 Task: Create a due date automation trigger when advanced on, 2 working days after a card is due add content with a description not containing resume at 11:00 AM.
Action: Mouse moved to (936, 289)
Screenshot: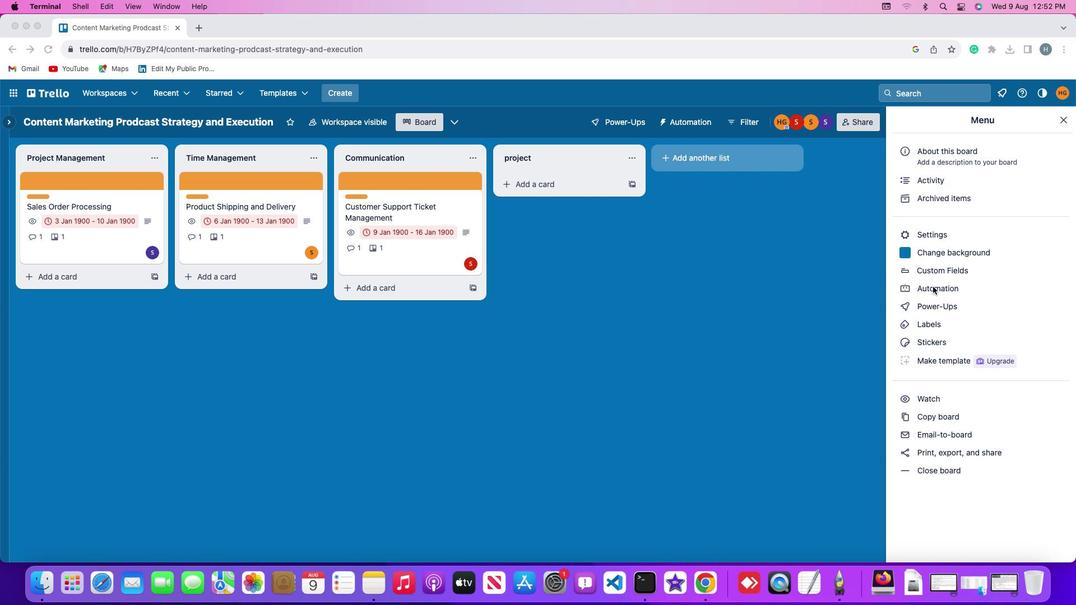 
Action: Mouse pressed left at (936, 289)
Screenshot: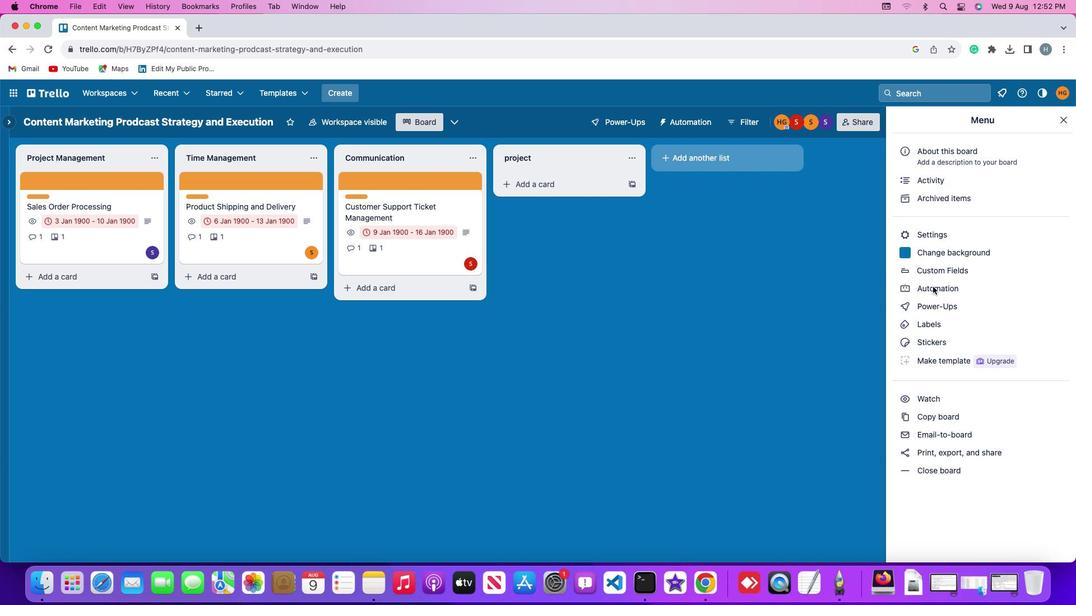
Action: Mouse pressed left at (936, 289)
Screenshot: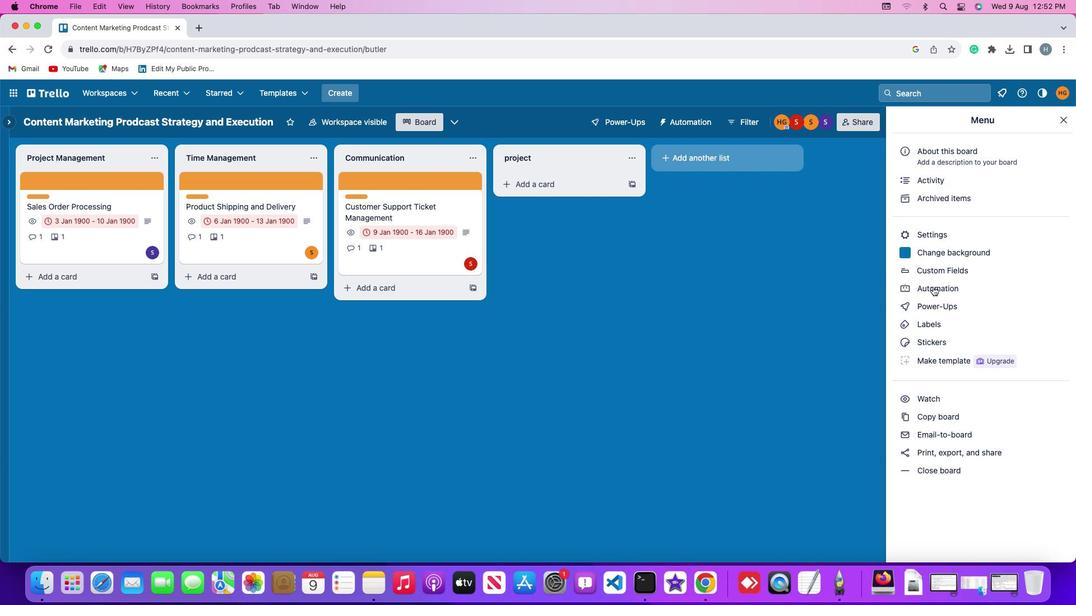 
Action: Mouse moved to (72, 269)
Screenshot: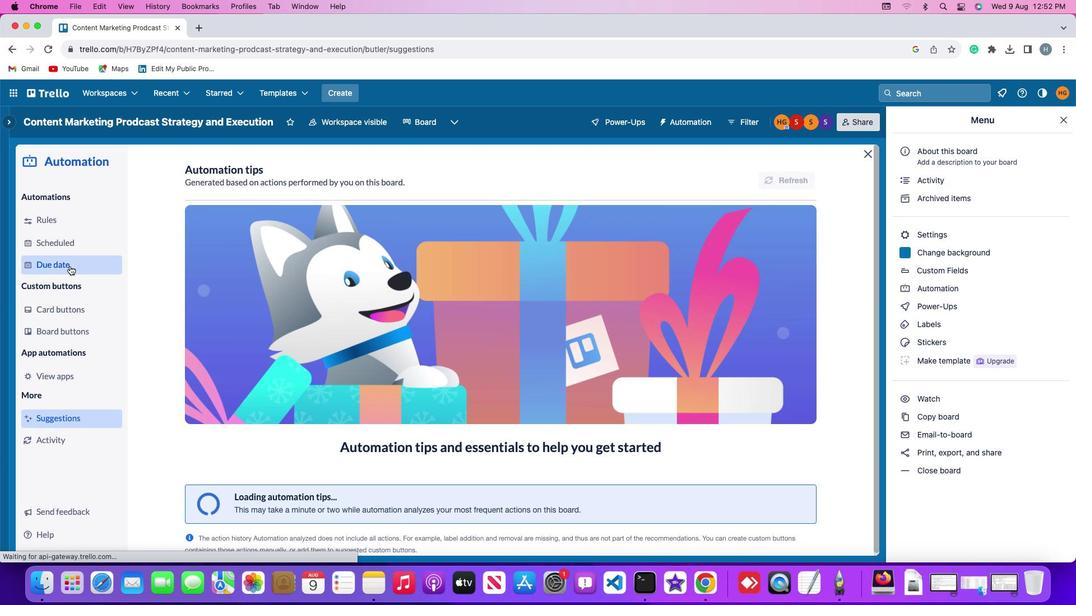 
Action: Mouse pressed left at (72, 269)
Screenshot: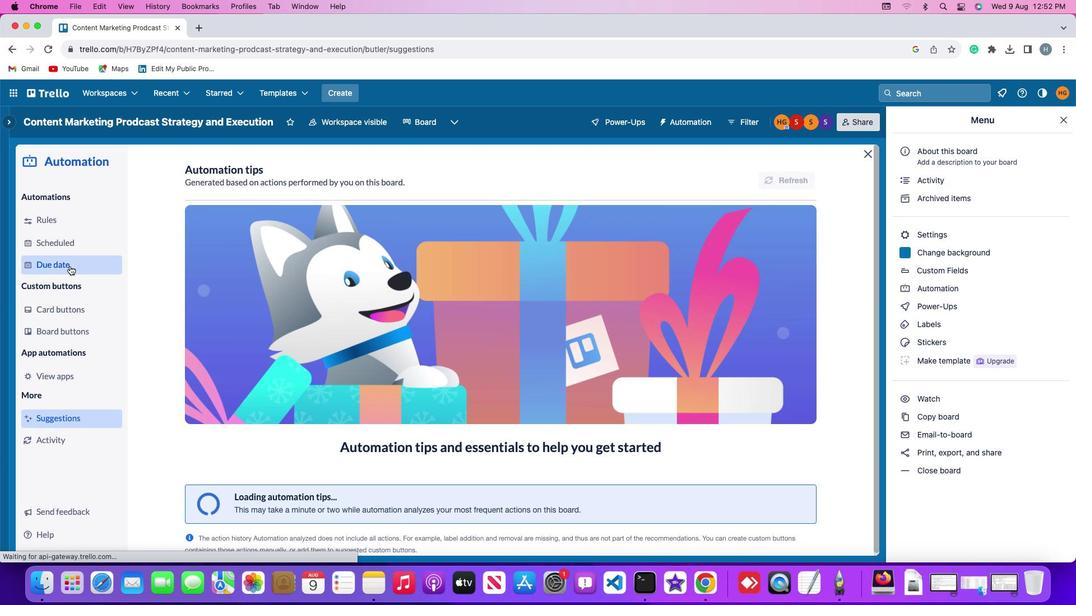 
Action: Mouse moved to (773, 176)
Screenshot: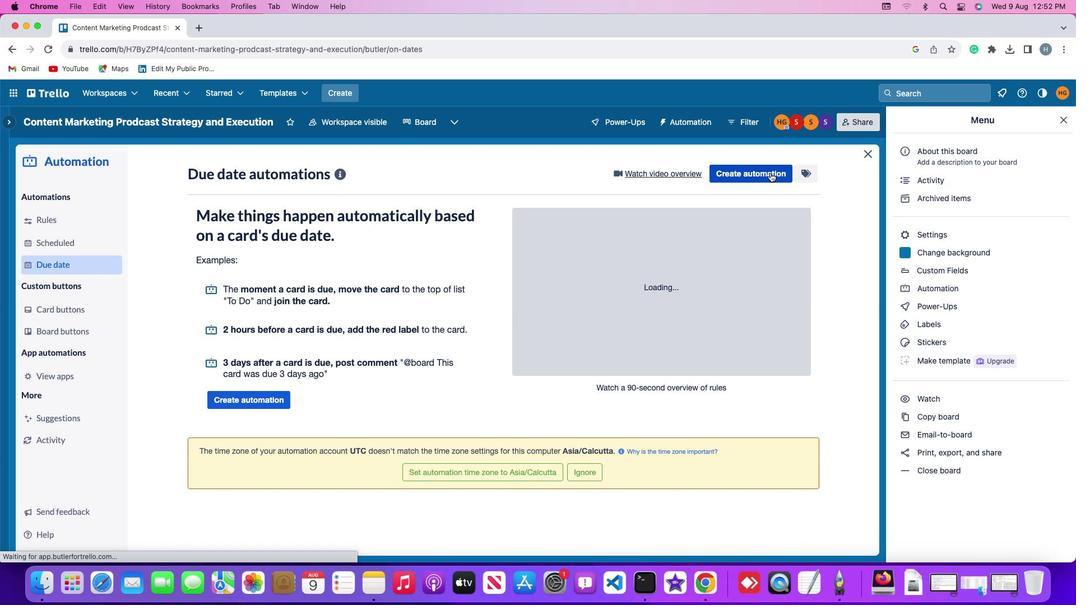 
Action: Mouse pressed left at (773, 176)
Screenshot: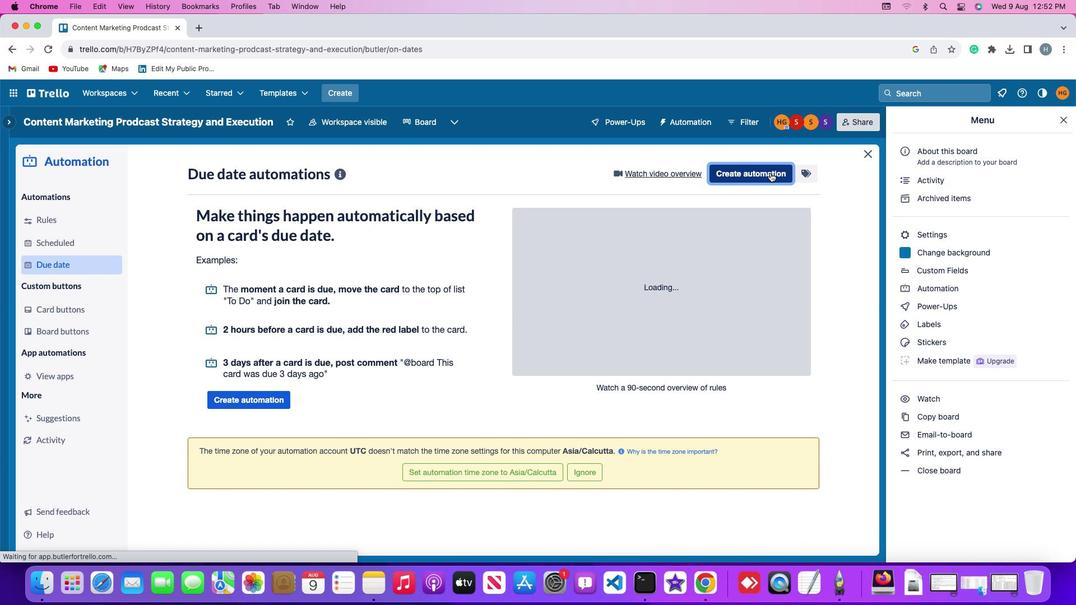 
Action: Mouse moved to (305, 286)
Screenshot: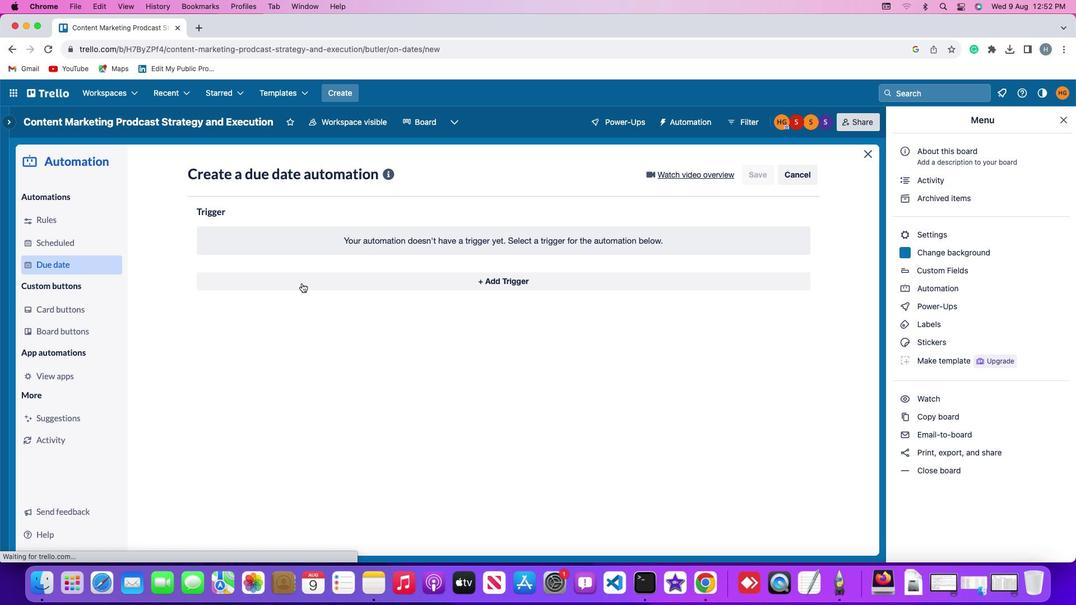 
Action: Mouse pressed left at (305, 286)
Screenshot: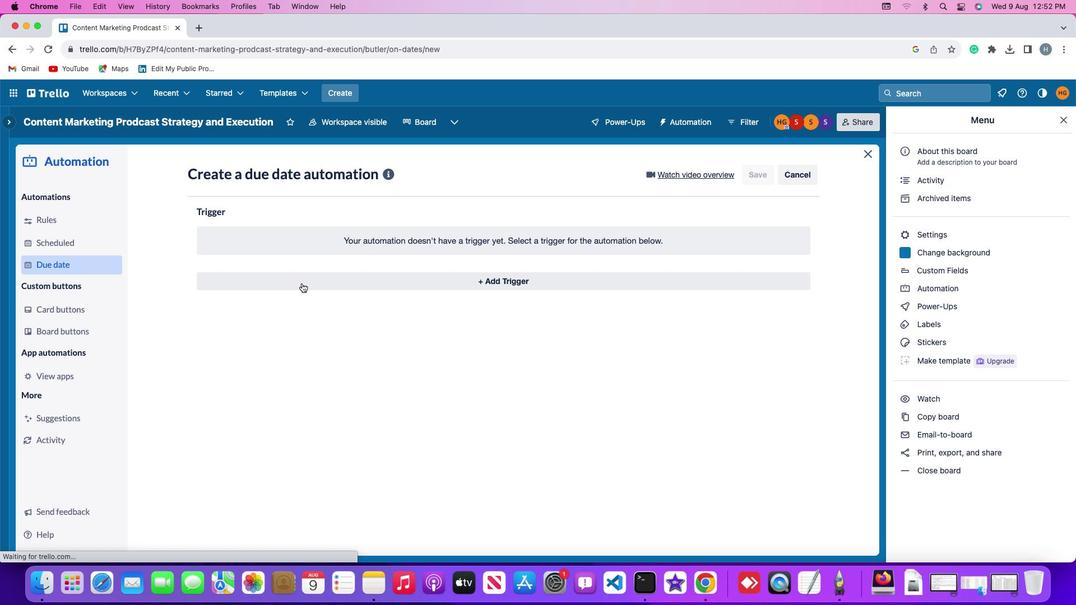 
Action: Mouse moved to (224, 453)
Screenshot: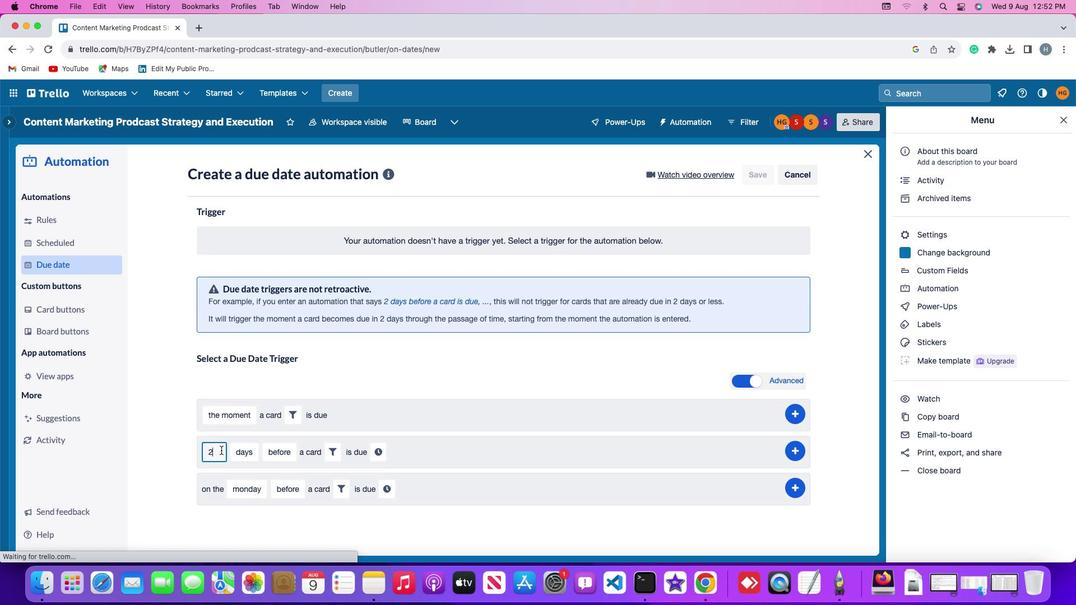 
Action: Mouse pressed left at (224, 453)
Screenshot: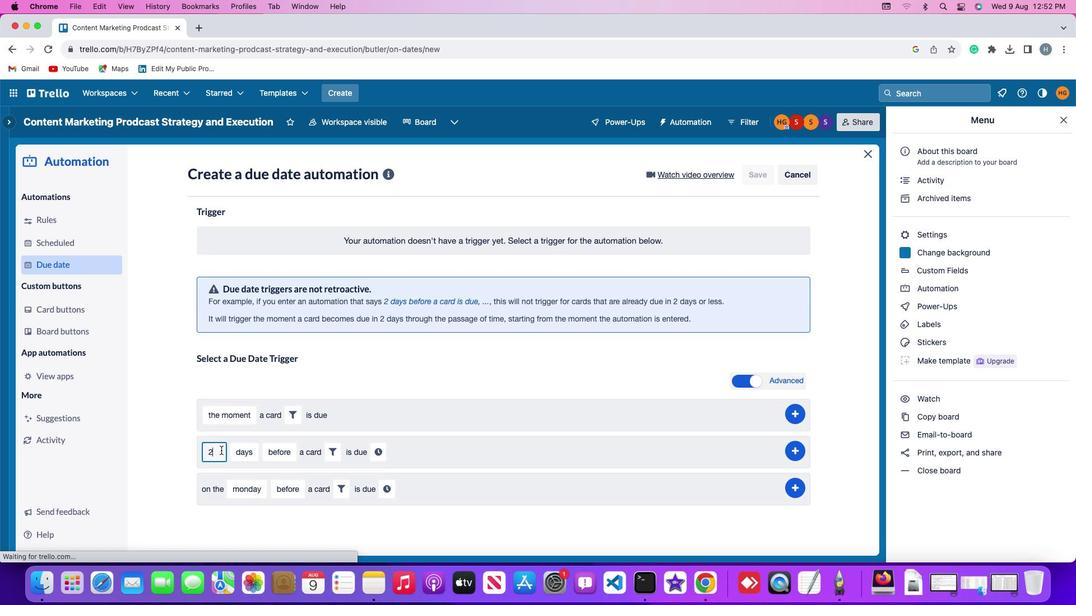
Action: Mouse moved to (223, 451)
Screenshot: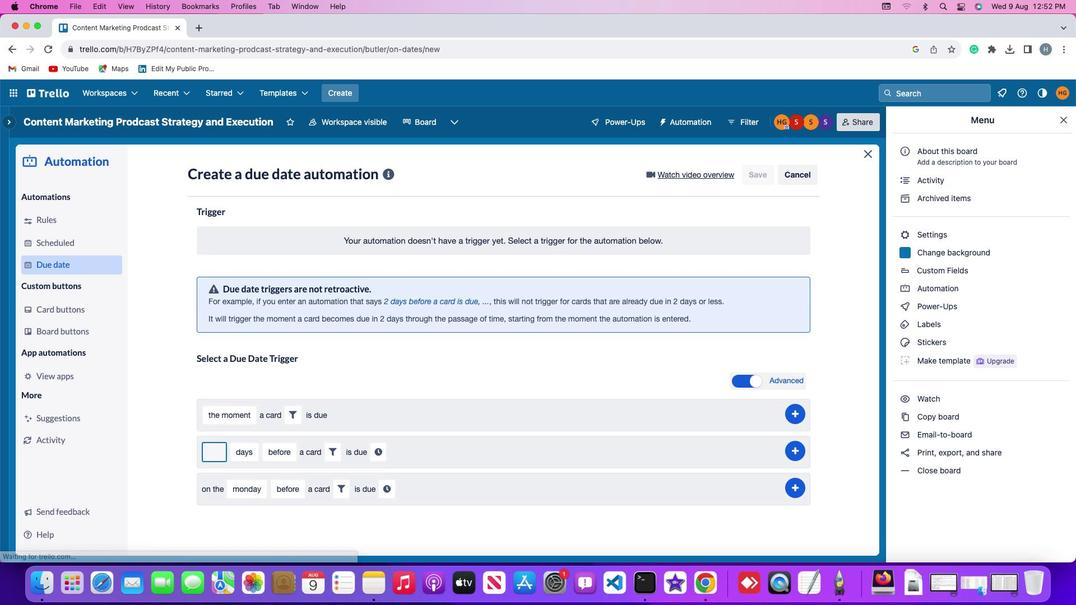 
Action: Key pressed Key.backspace
Screenshot: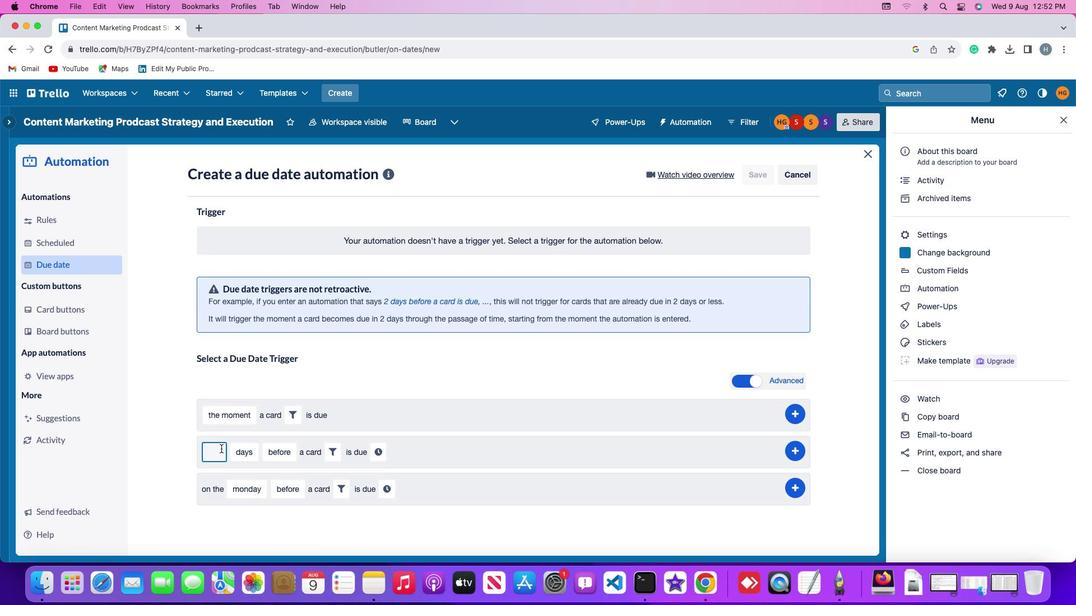 
Action: Mouse moved to (223, 451)
Screenshot: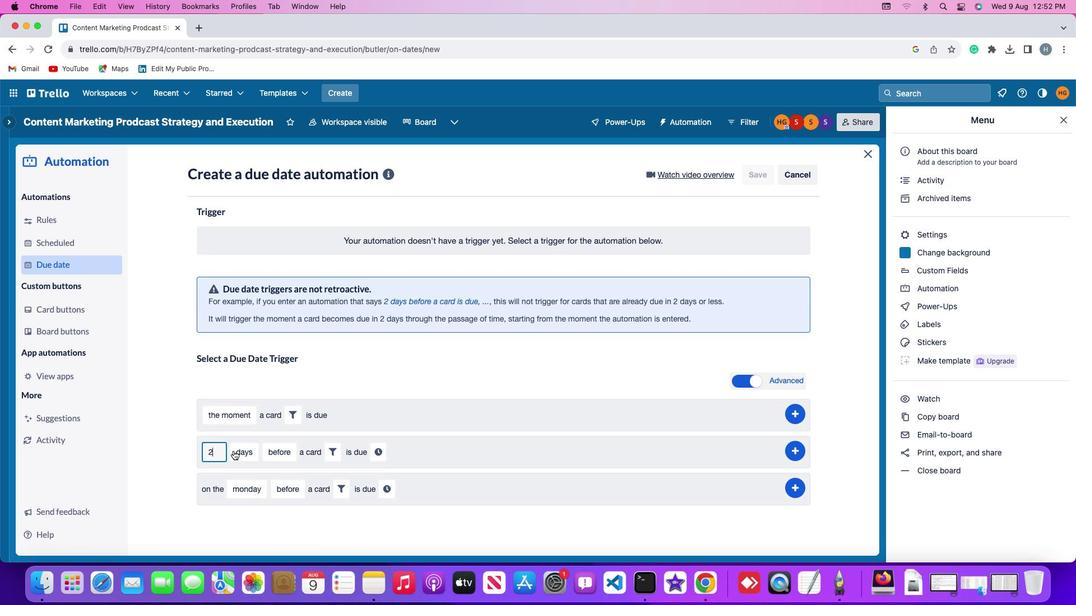 
Action: Key pressed '2'
Screenshot: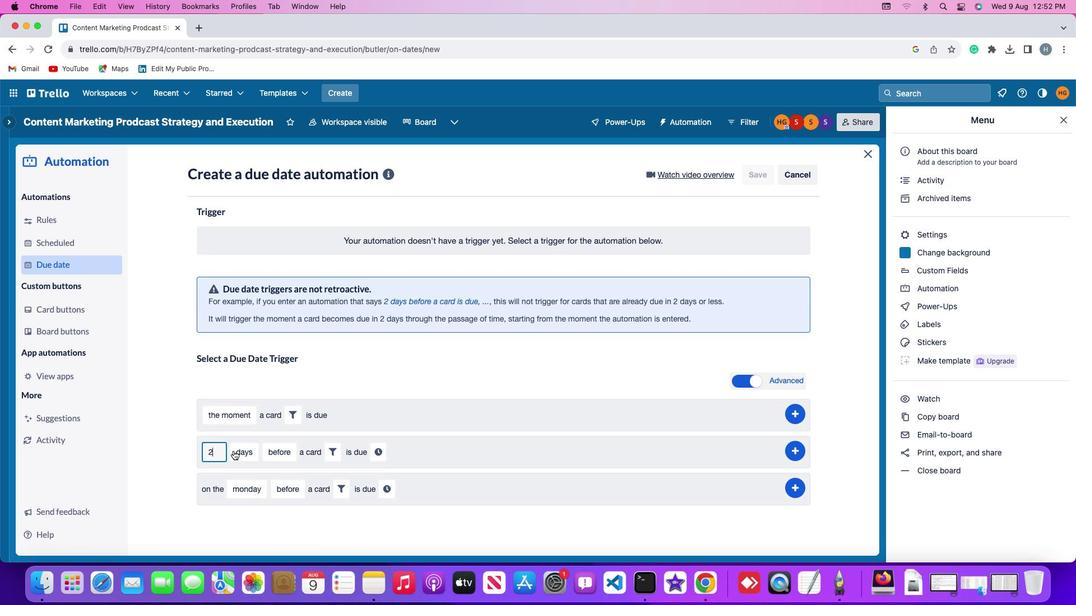 
Action: Mouse moved to (255, 452)
Screenshot: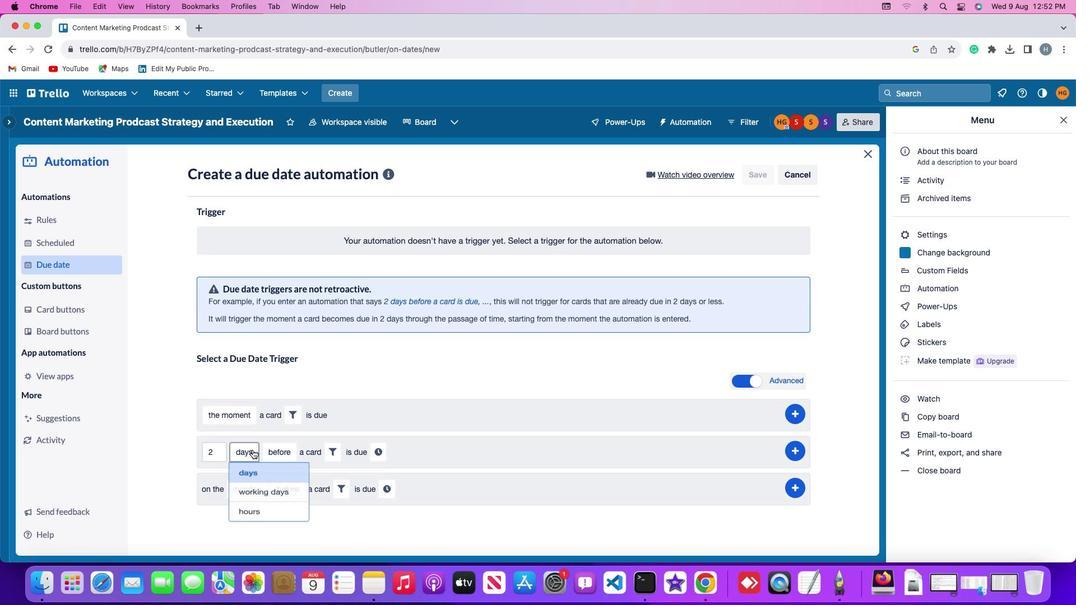 
Action: Mouse pressed left at (255, 452)
Screenshot: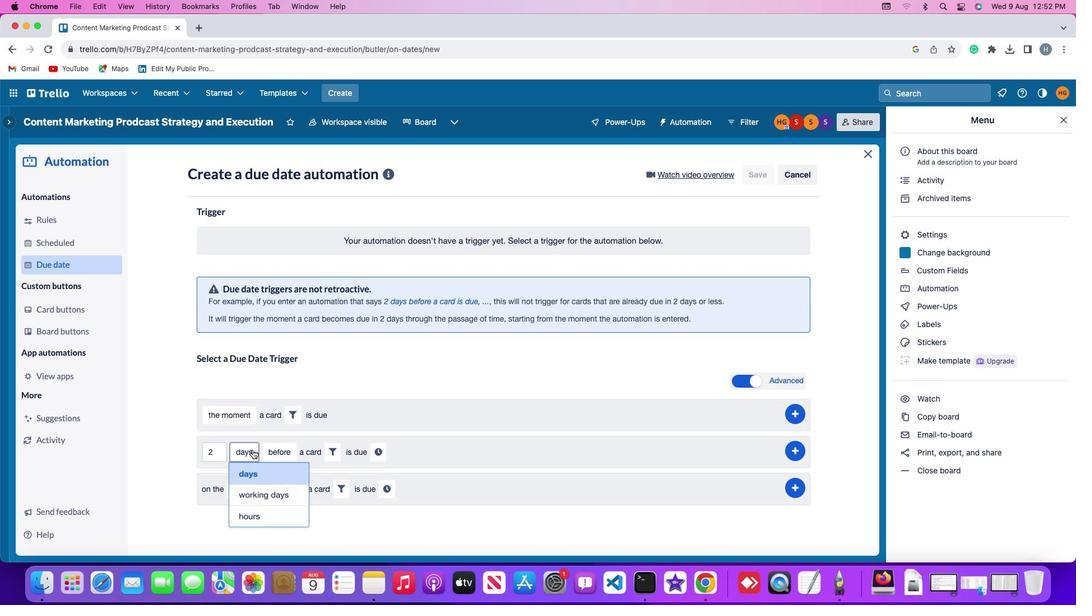 
Action: Mouse moved to (254, 499)
Screenshot: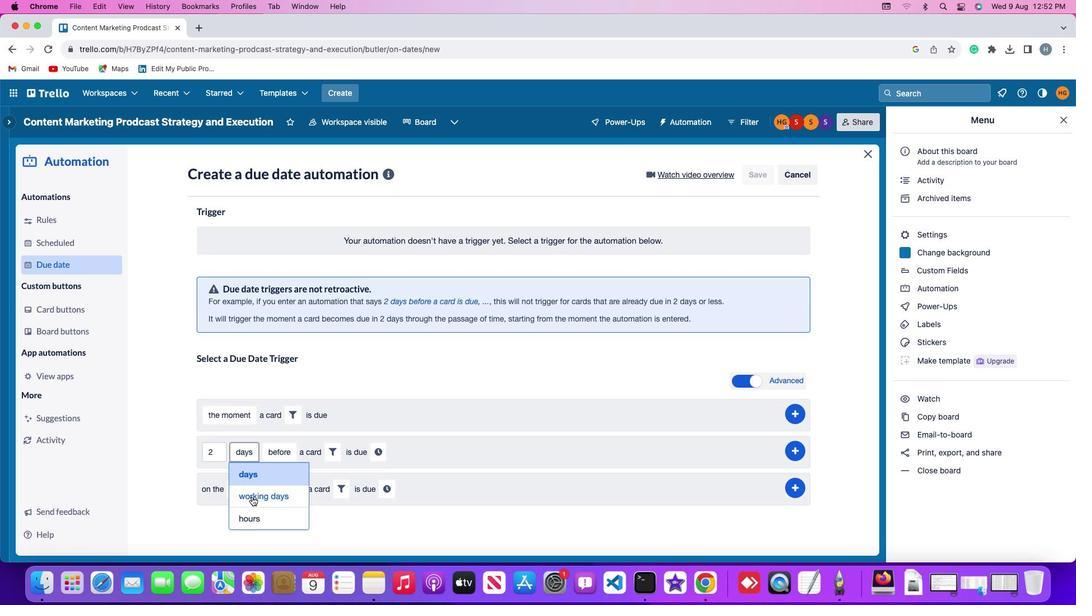 
Action: Mouse pressed left at (254, 499)
Screenshot: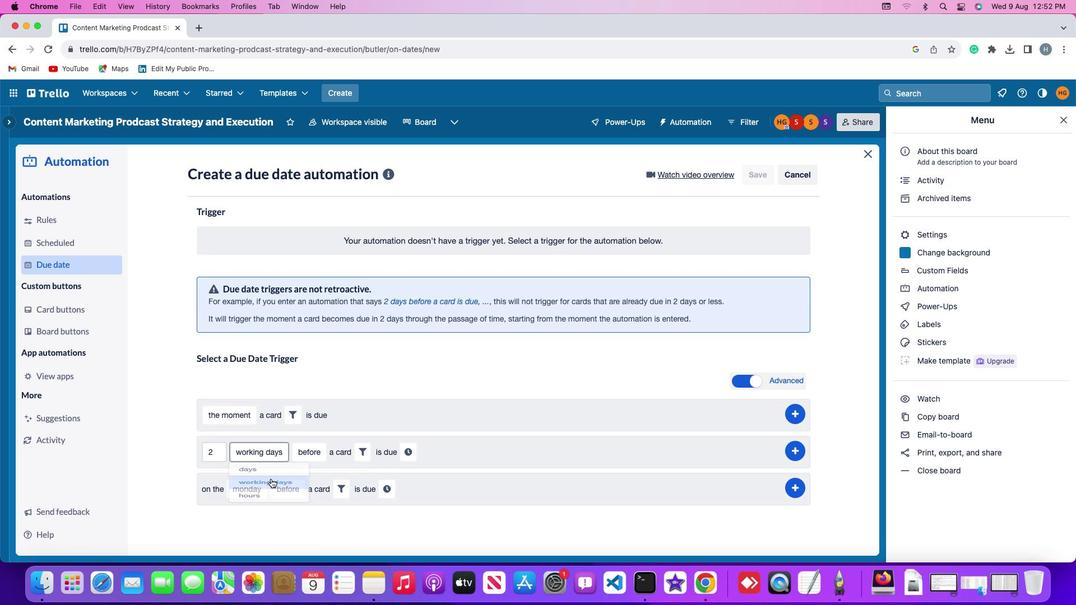 
Action: Mouse moved to (306, 450)
Screenshot: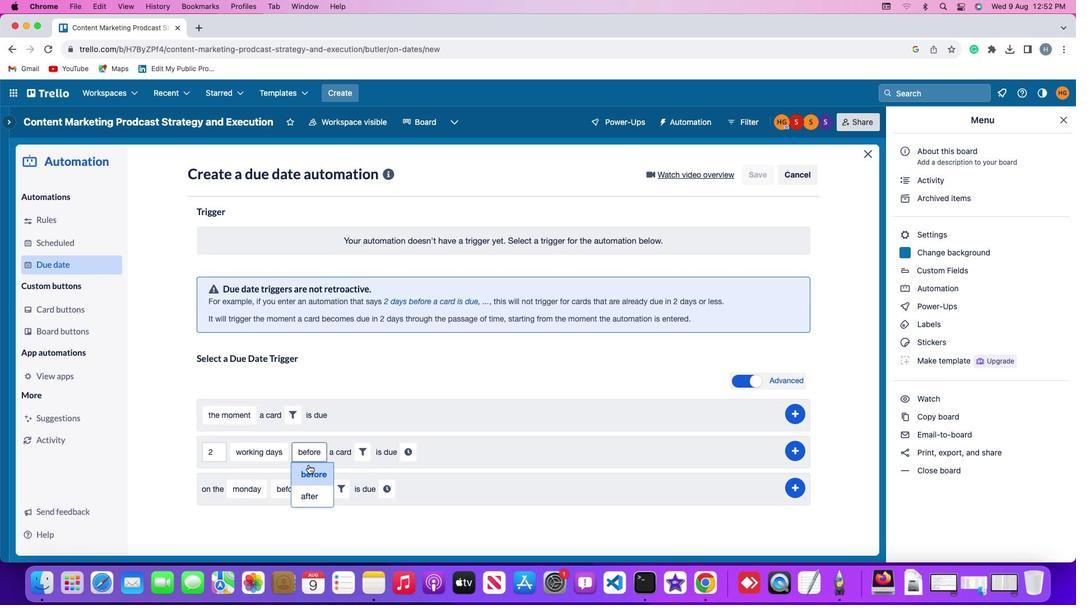 
Action: Mouse pressed left at (306, 450)
Screenshot: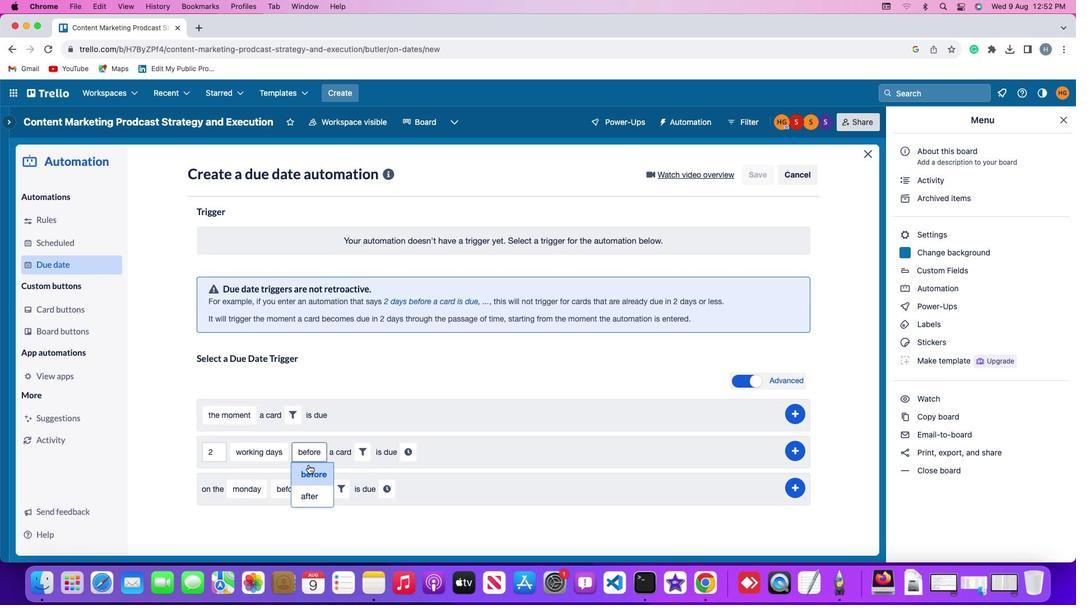 
Action: Mouse moved to (312, 499)
Screenshot: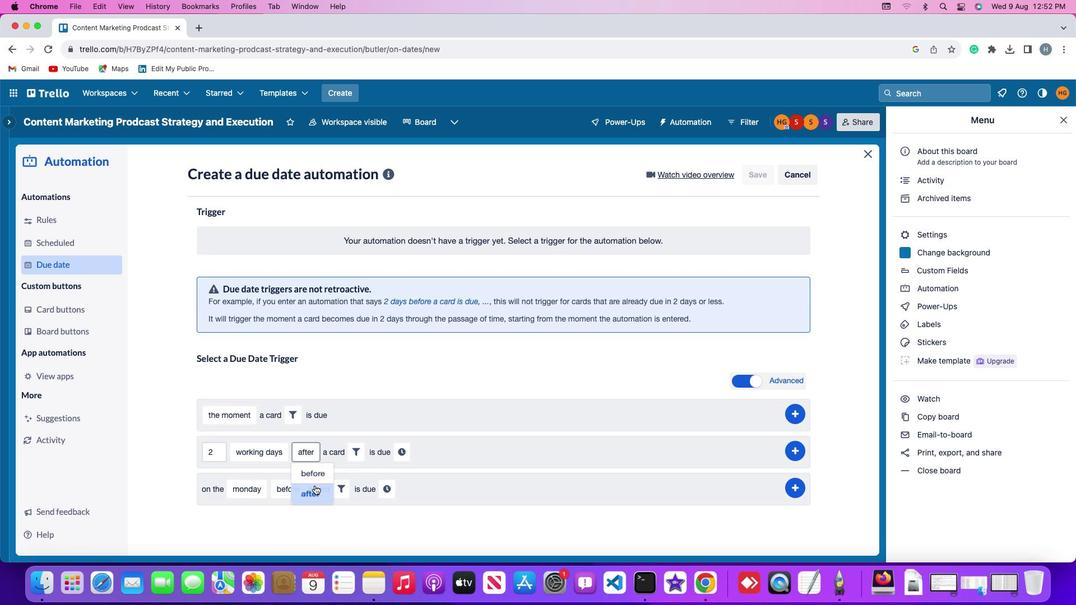 
Action: Mouse pressed left at (312, 499)
Screenshot: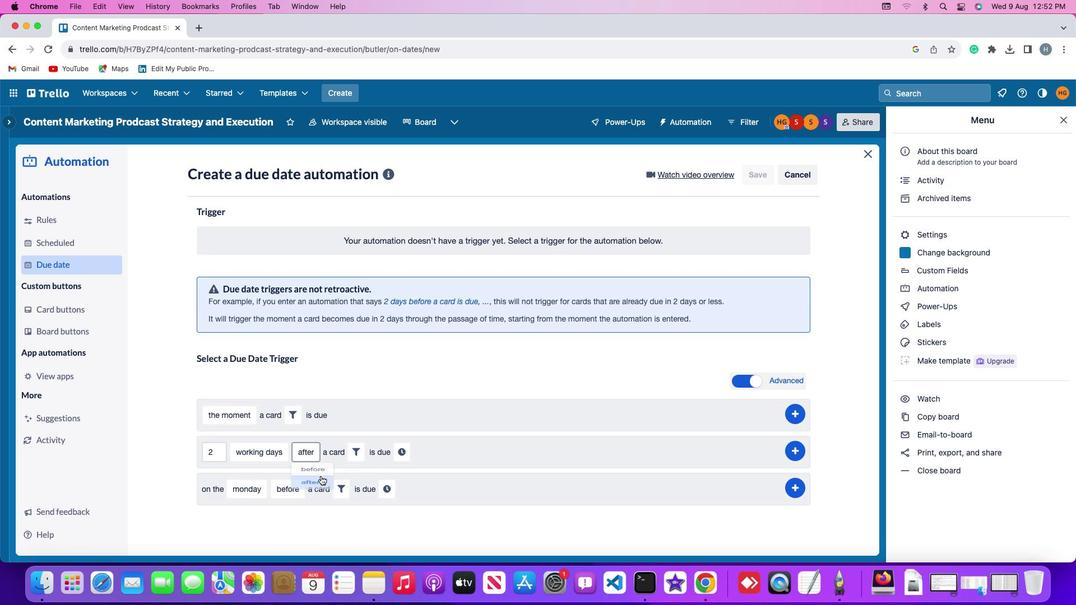 
Action: Mouse moved to (362, 457)
Screenshot: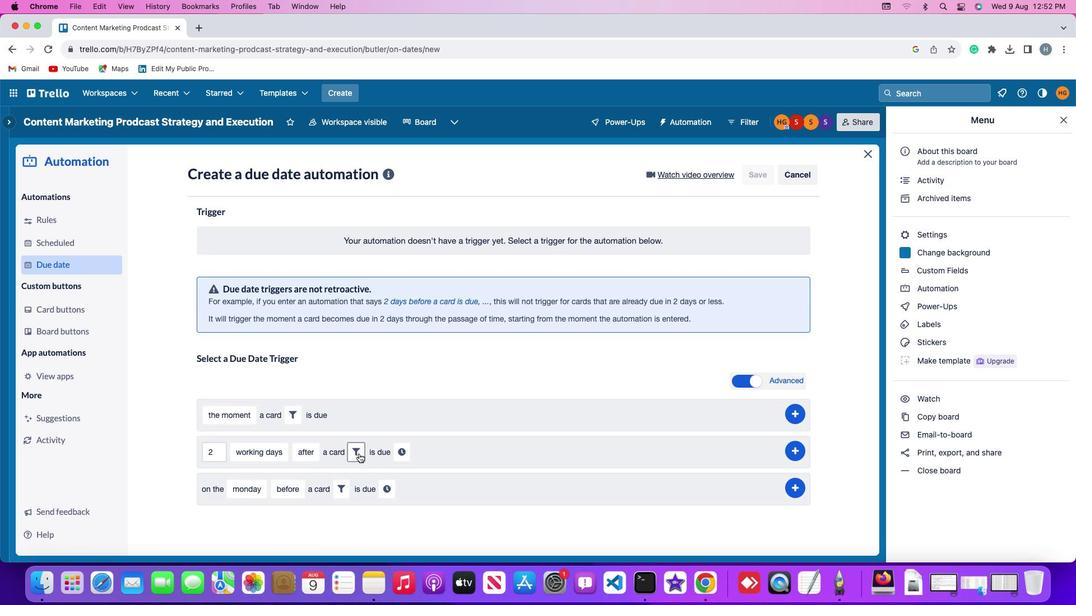 
Action: Mouse pressed left at (362, 457)
Screenshot: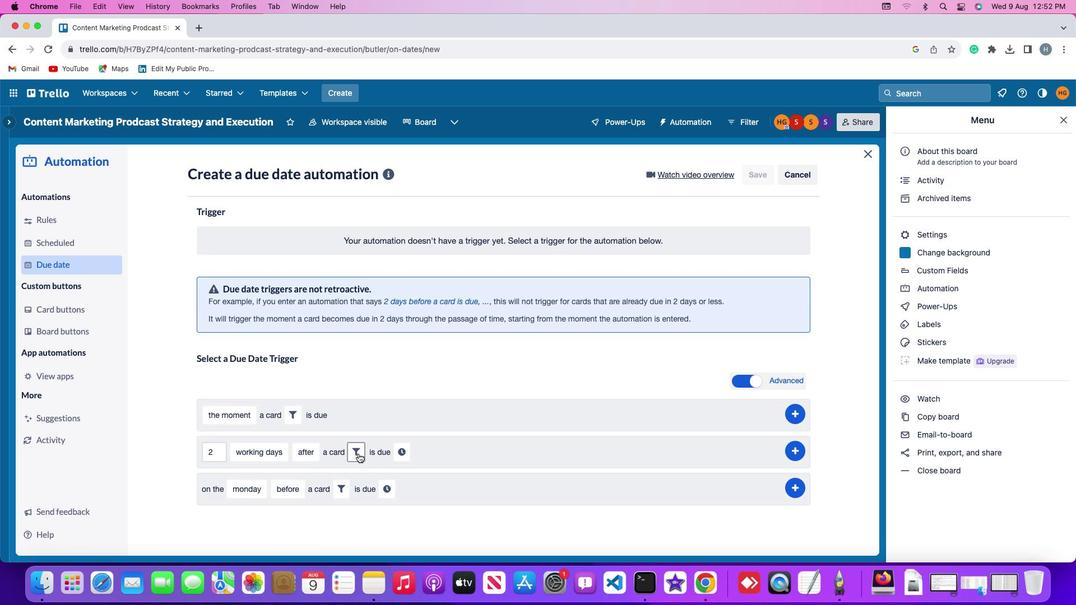 
Action: Mouse moved to (513, 488)
Screenshot: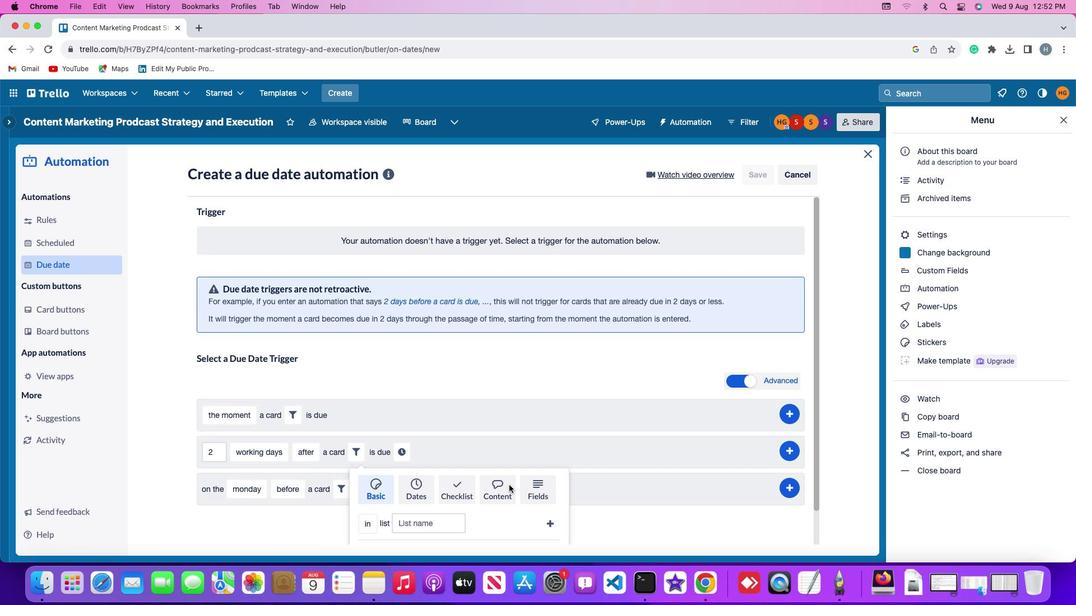 
Action: Mouse pressed left at (513, 488)
Screenshot: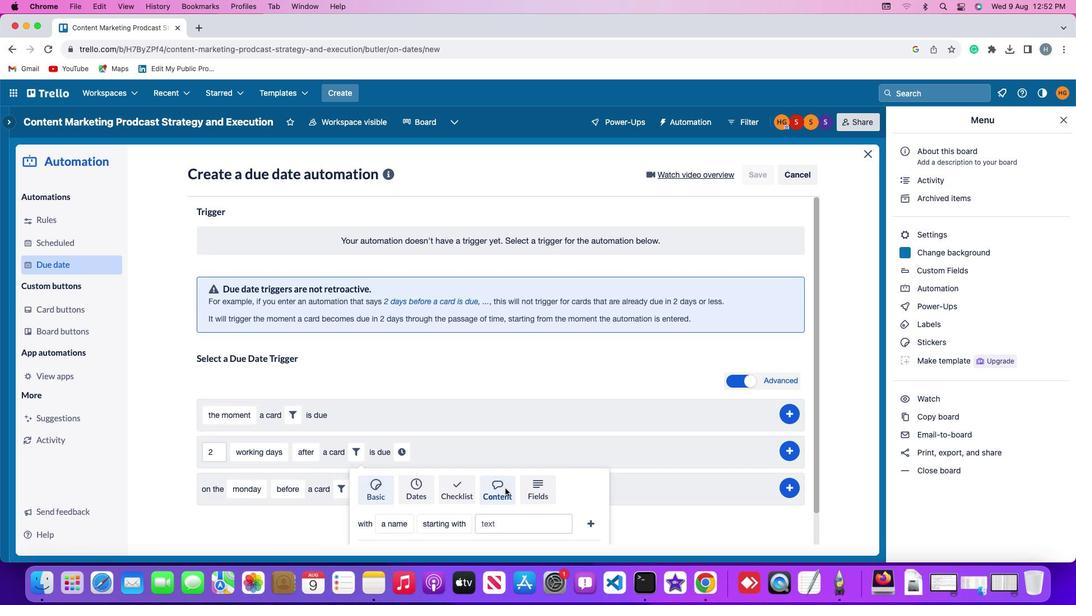 
Action: Mouse moved to (402, 522)
Screenshot: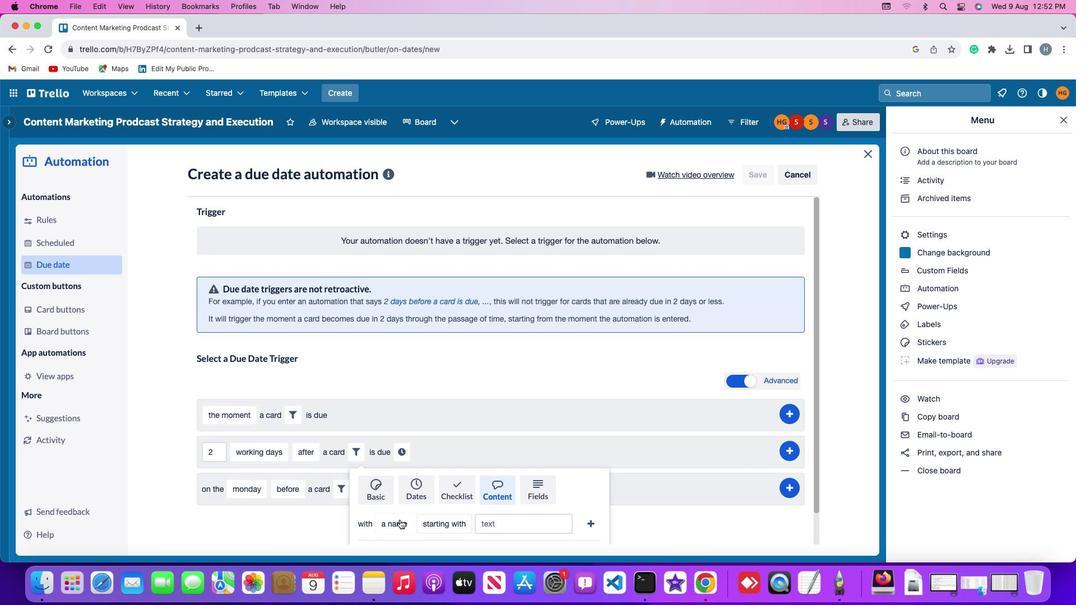 
Action: Mouse pressed left at (402, 522)
Screenshot: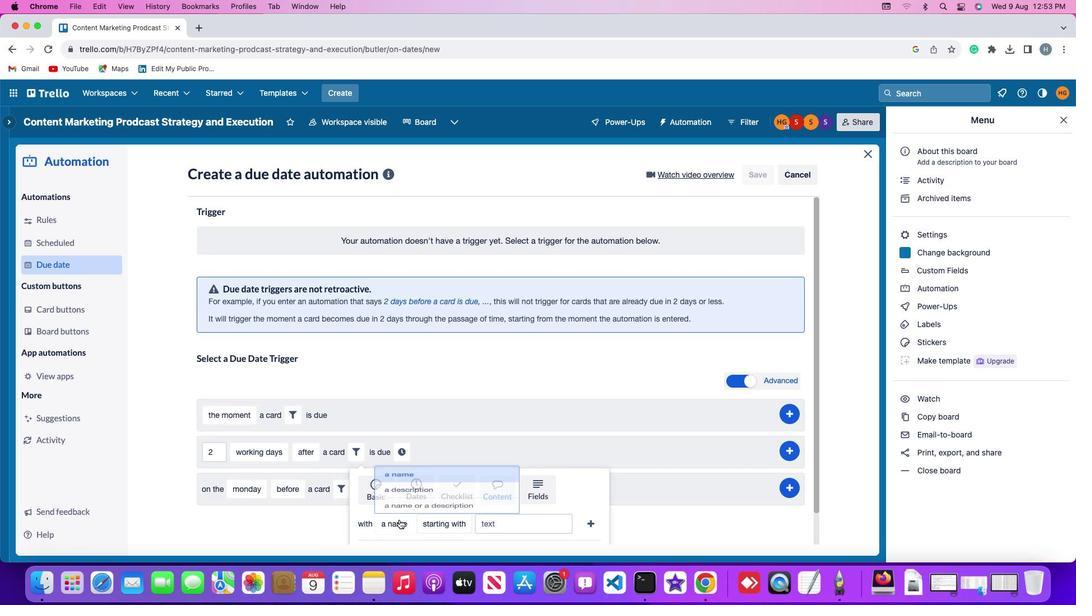 
Action: Mouse moved to (416, 481)
Screenshot: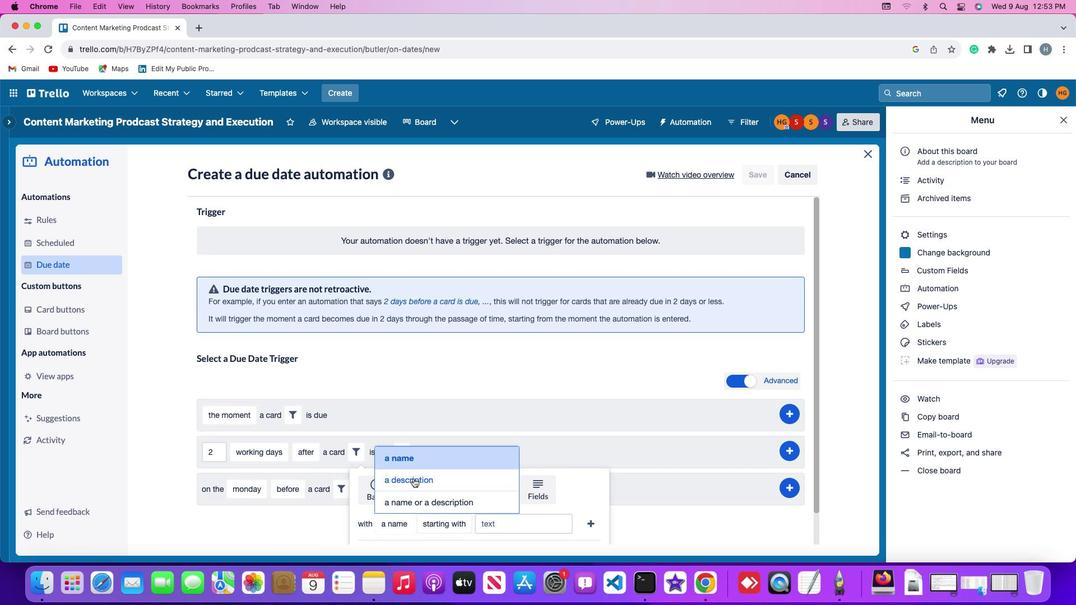 
Action: Mouse pressed left at (416, 481)
Screenshot: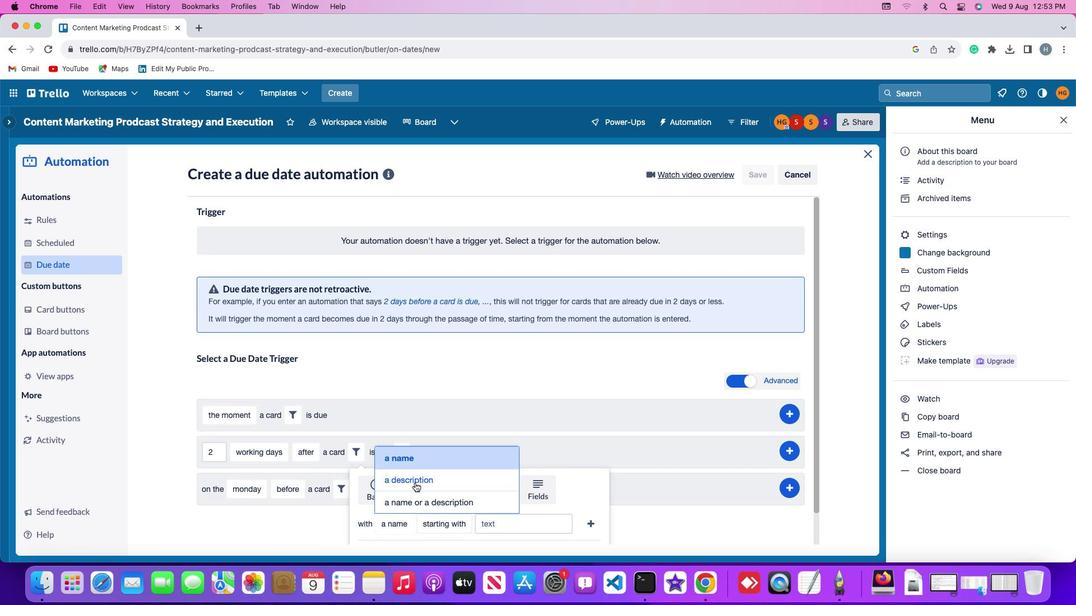 
Action: Mouse moved to (464, 527)
Screenshot: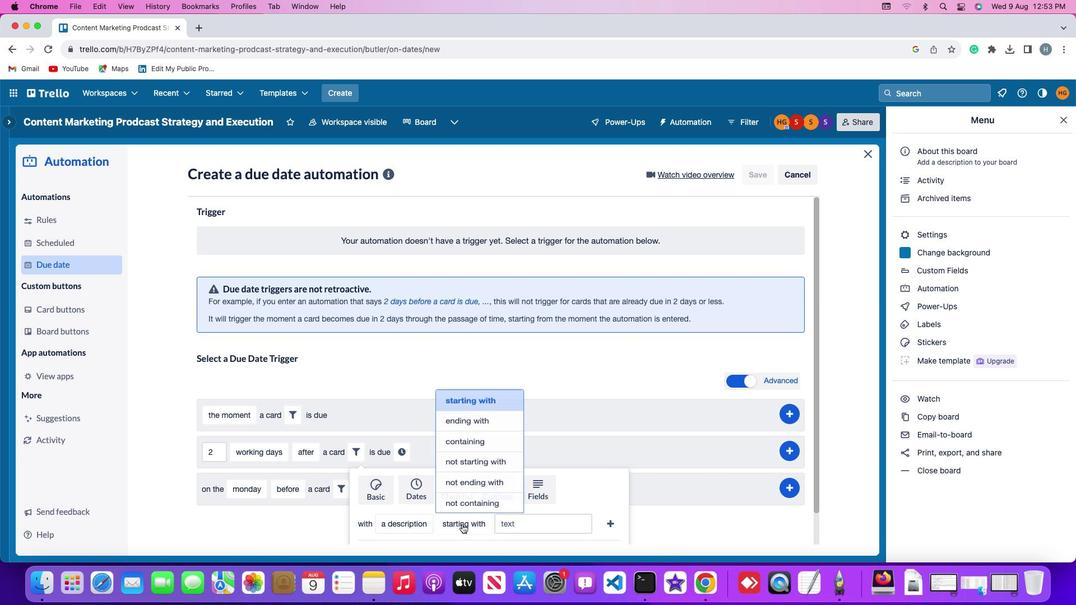 
Action: Mouse pressed left at (464, 527)
Screenshot: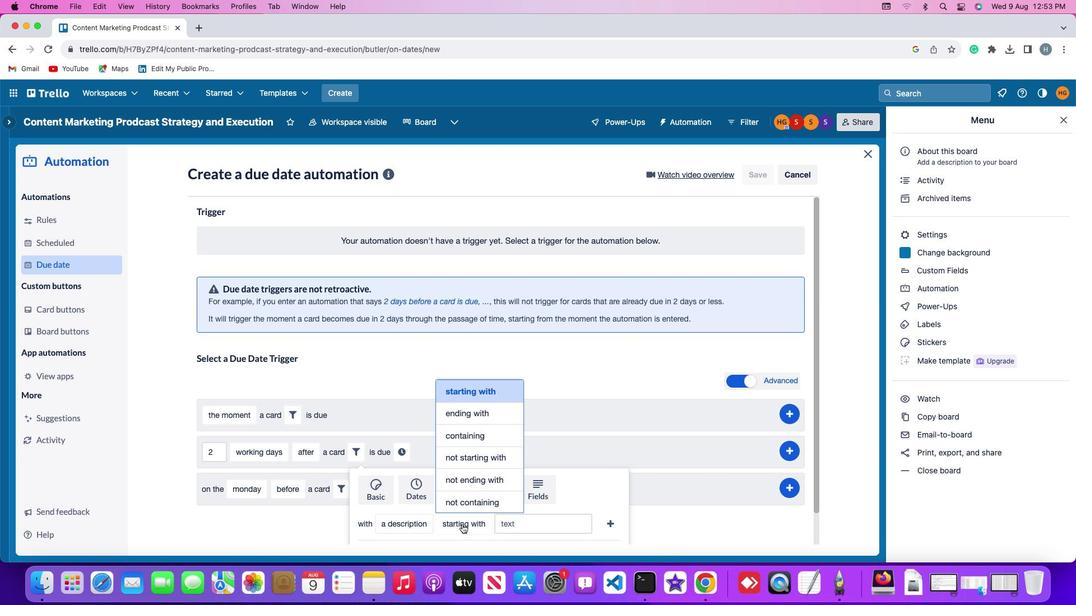 
Action: Mouse moved to (468, 502)
Screenshot: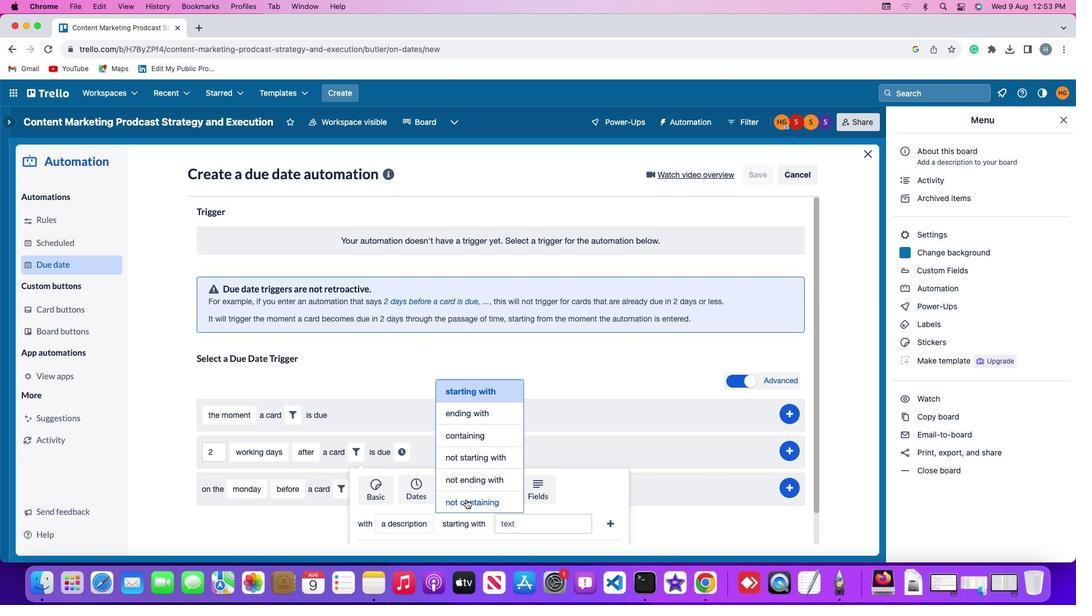 
Action: Mouse pressed left at (468, 502)
Screenshot: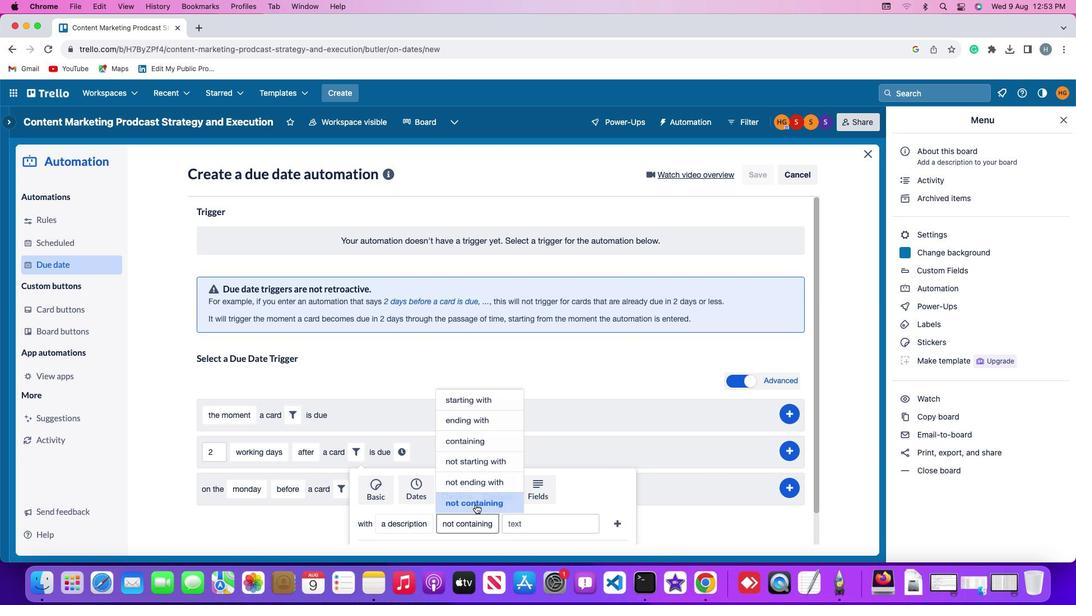 
Action: Mouse moved to (534, 524)
Screenshot: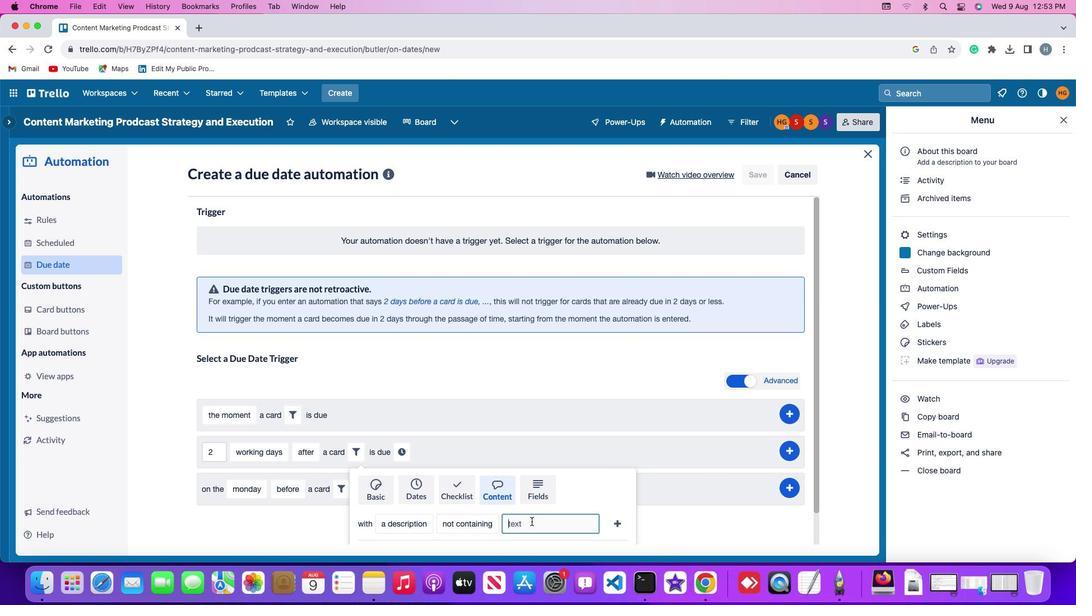 
Action: Mouse pressed left at (534, 524)
Screenshot: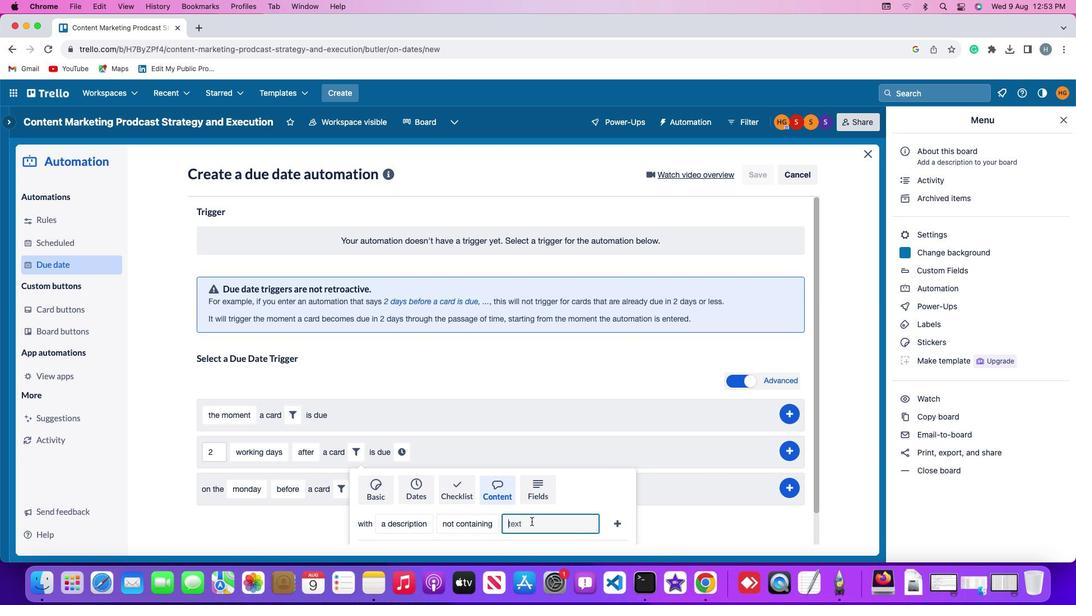 
Action: Mouse moved to (533, 524)
Screenshot: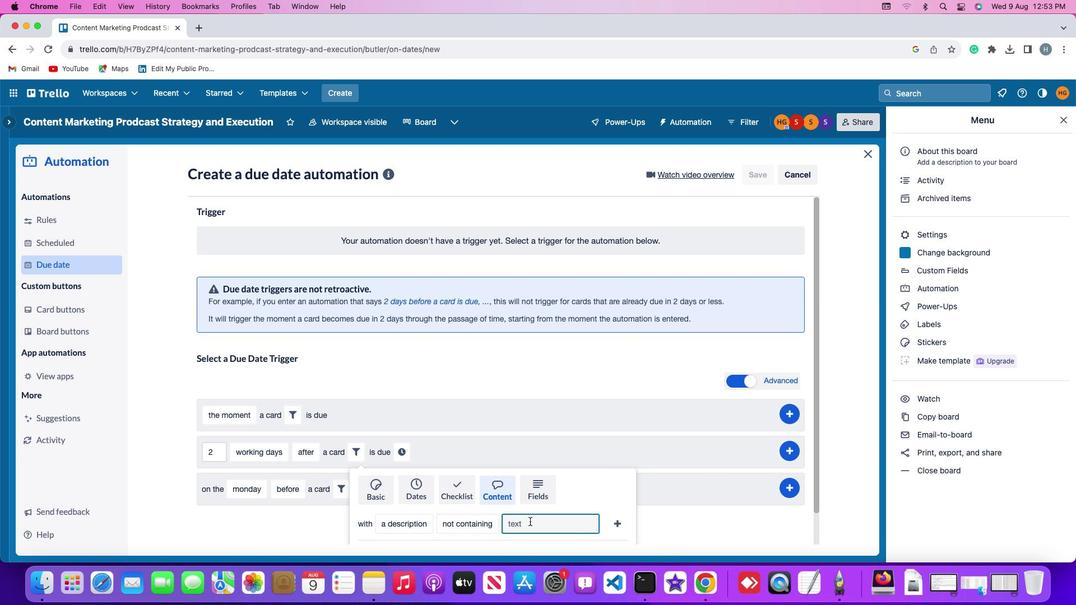 
Action: Key pressed 'r''e''s''u''m''e'
Screenshot: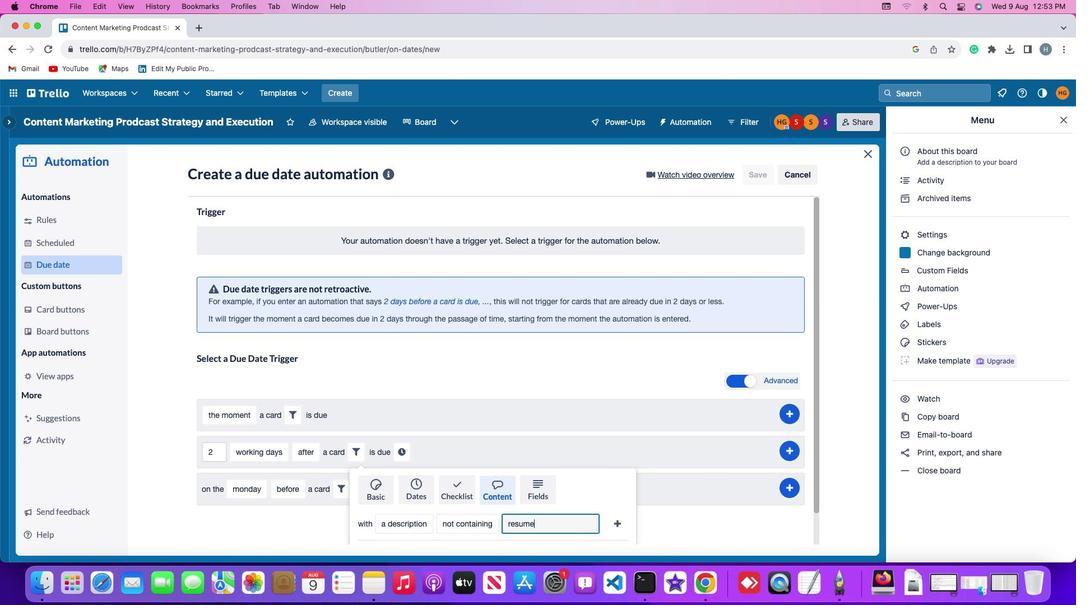 
Action: Mouse moved to (621, 524)
Screenshot: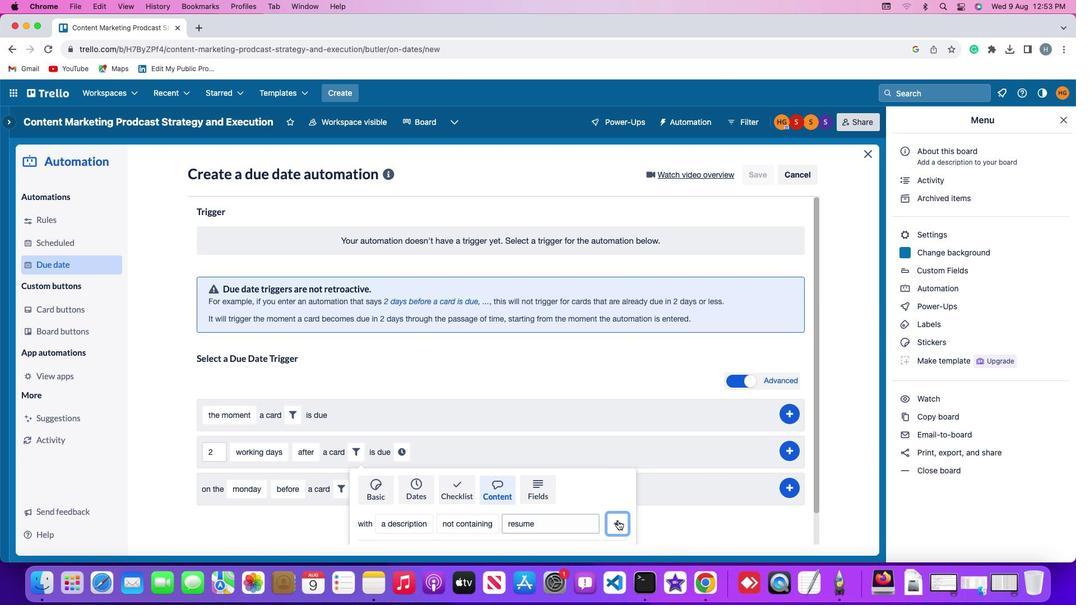 
Action: Mouse pressed left at (621, 524)
Screenshot: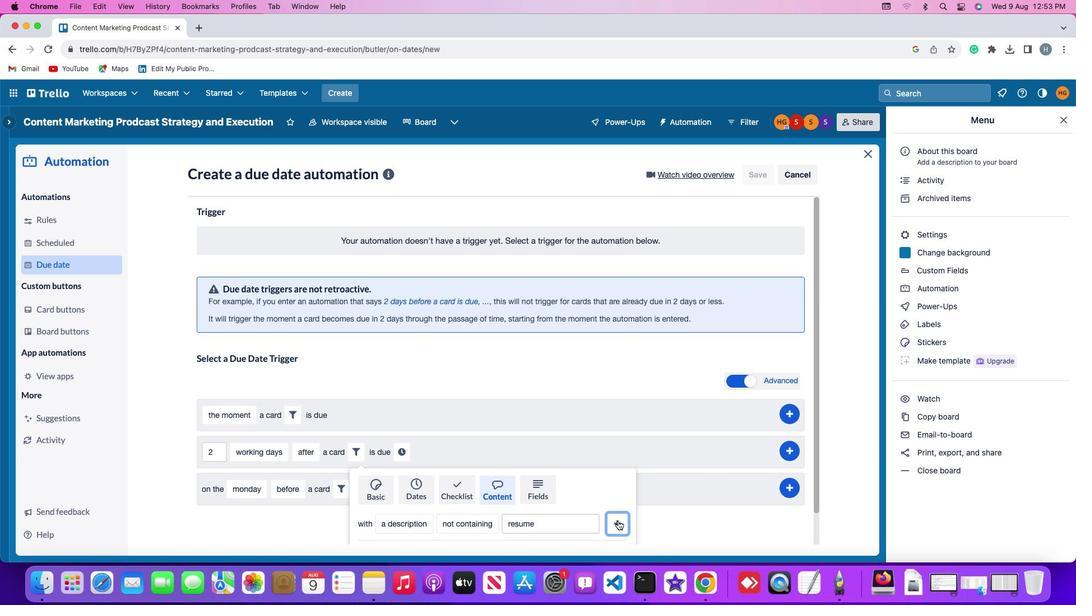 
Action: Mouse moved to (584, 456)
Screenshot: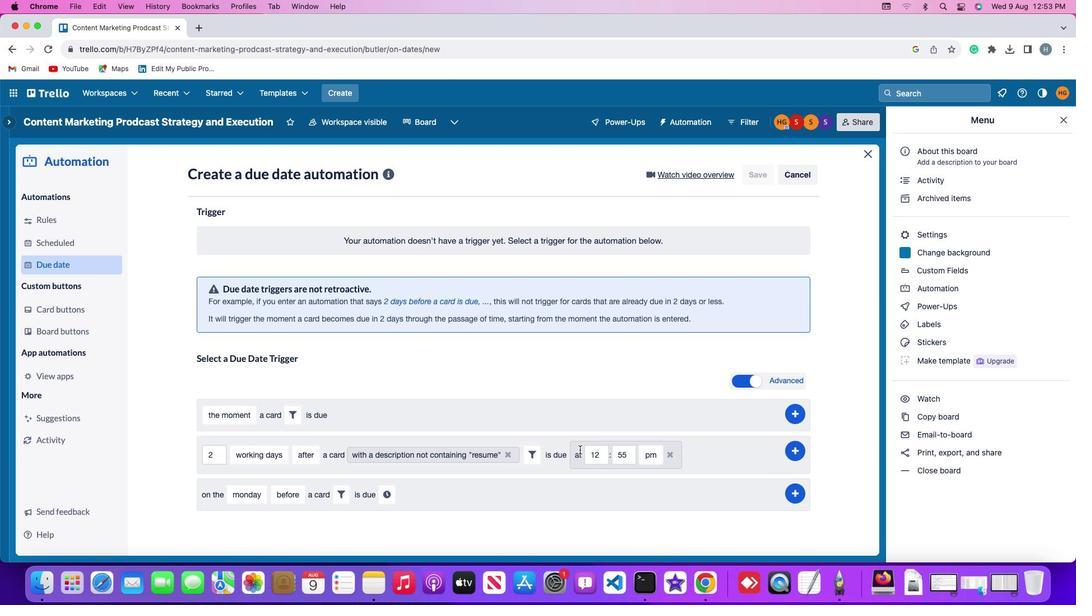
Action: Mouse pressed left at (584, 456)
Screenshot: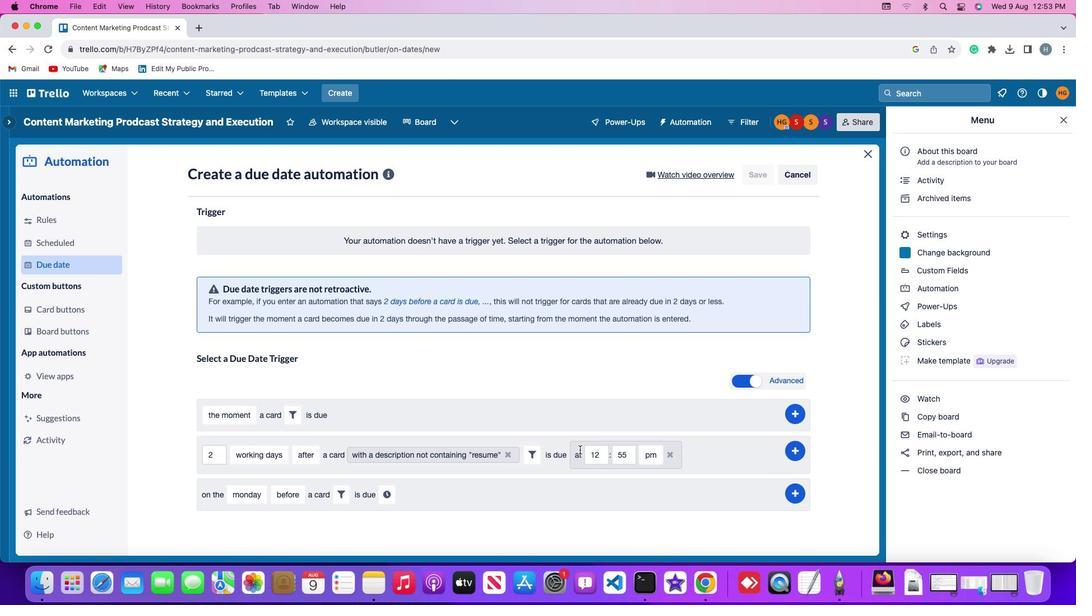 
Action: Mouse moved to (604, 458)
Screenshot: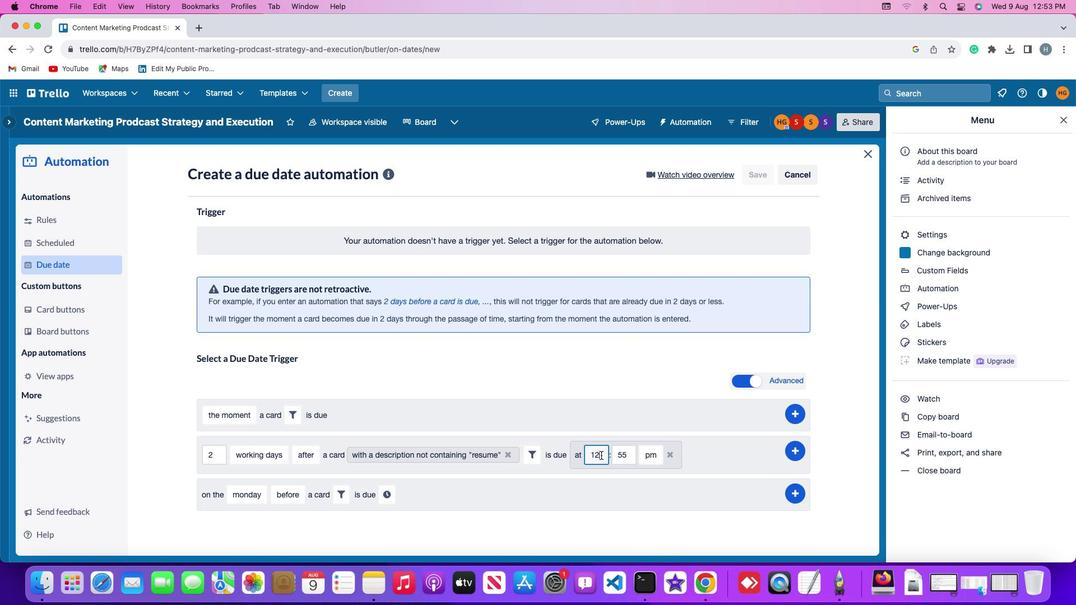 
Action: Mouse pressed left at (604, 458)
Screenshot: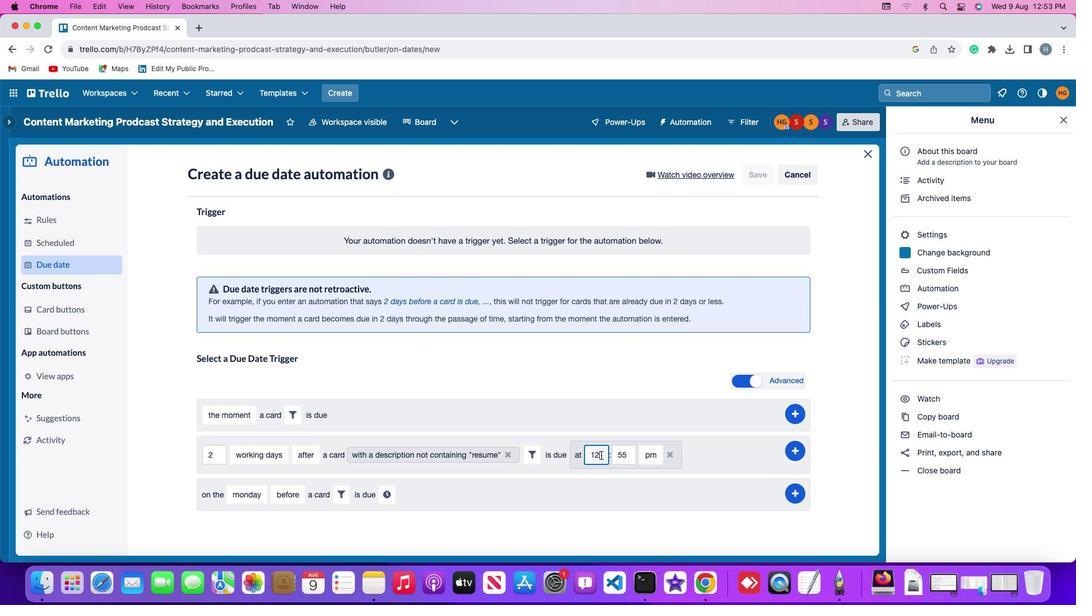 
Action: Key pressed Key.backspaceKey.backspace'1''1'
Screenshot: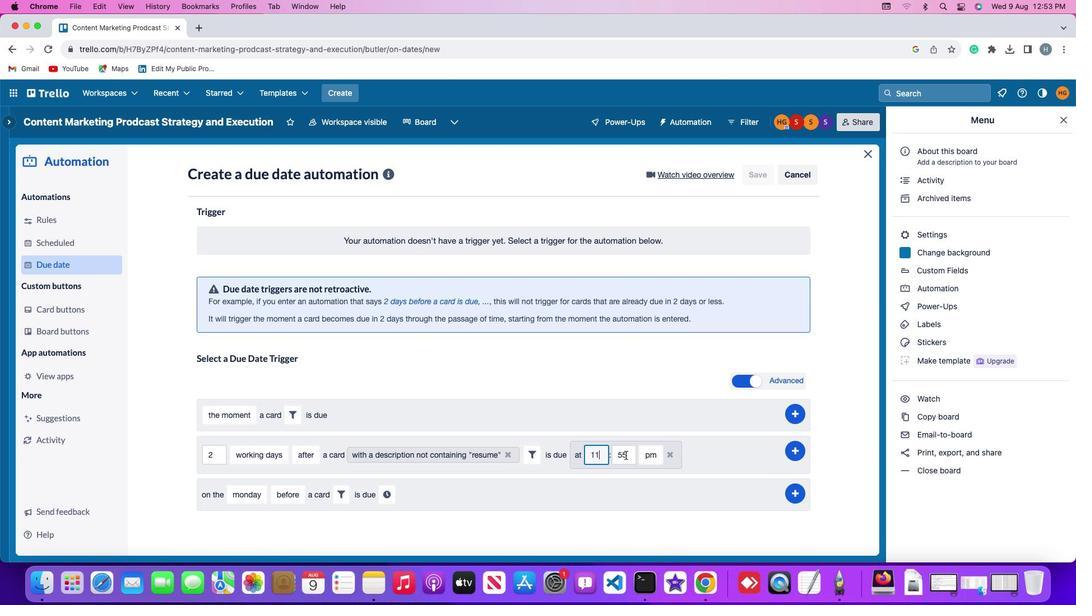 
Action: Mouse moved to (631, 458)
Screenshot: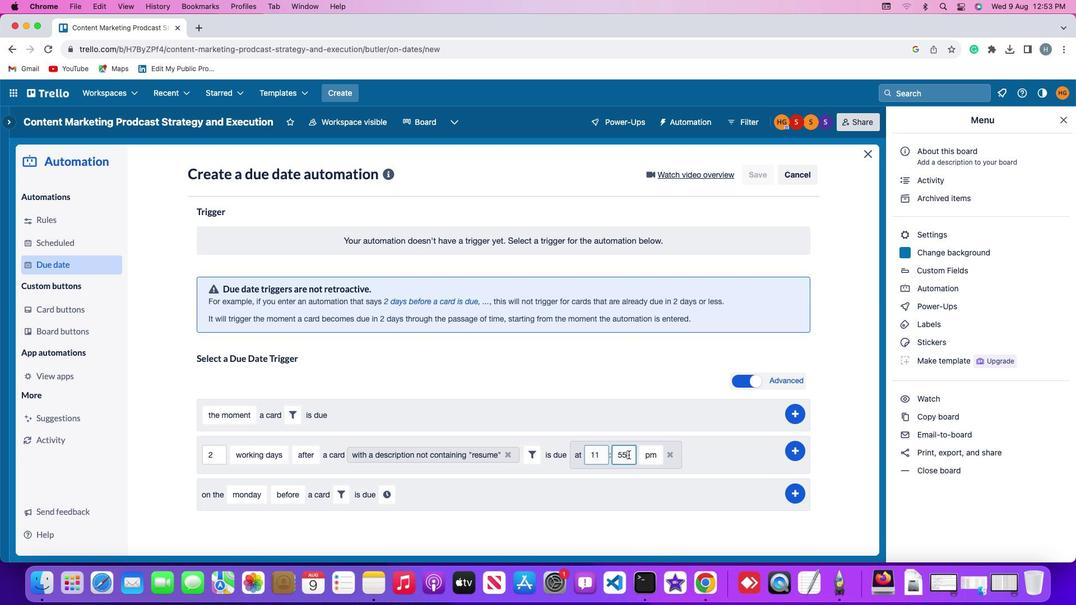 
Action: Mouse pressed left at (631, 458)
Screenshot: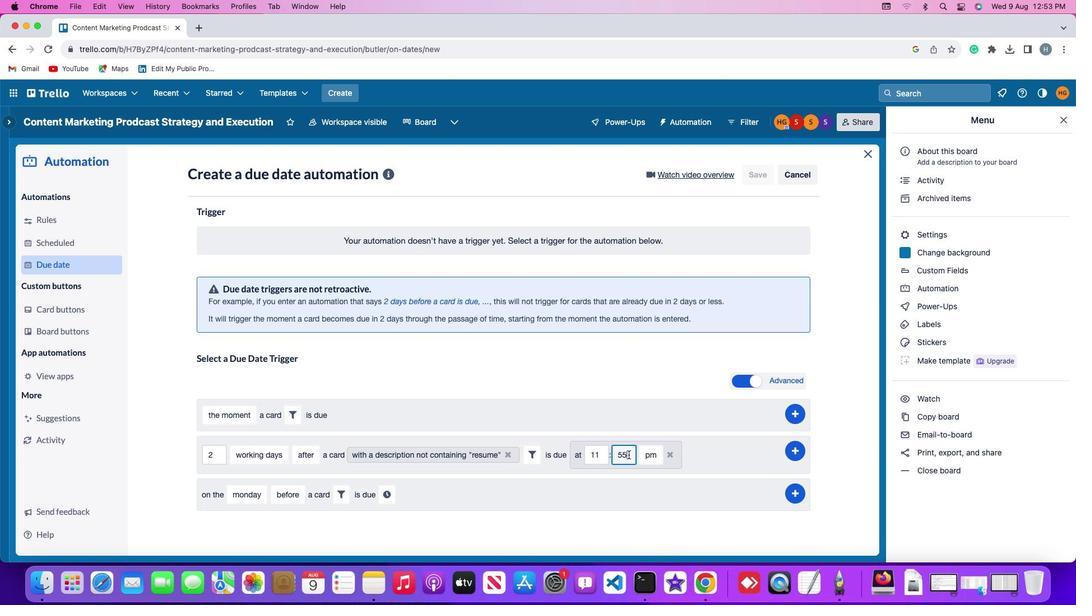 
Action: Mouse moved to (631, 458)
Screenshot: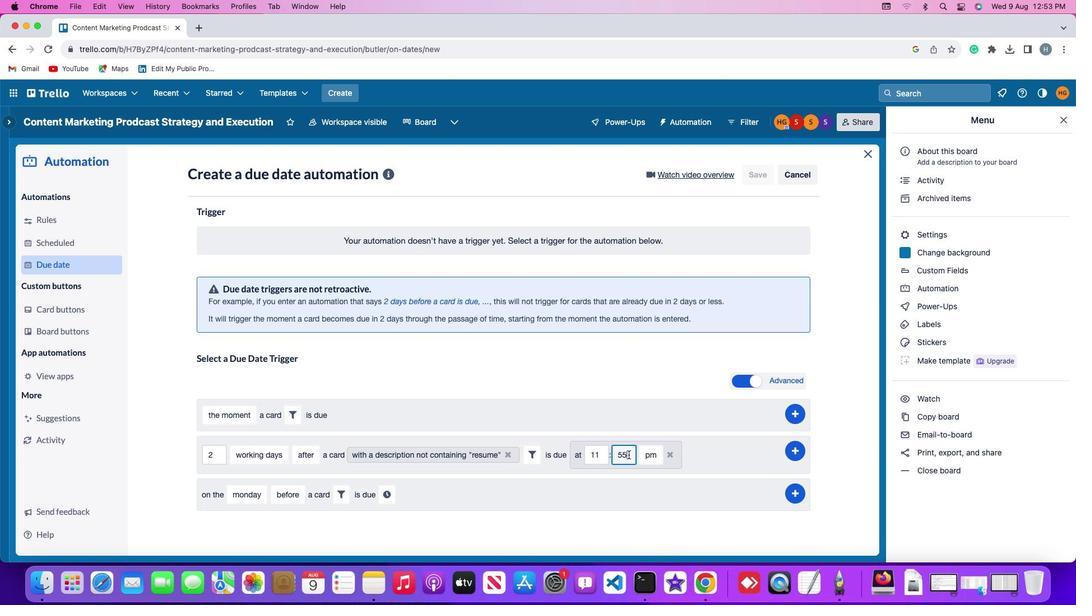 
Action: Key pressed Key.backspaceKey.backspace'0''0'
Screenshot: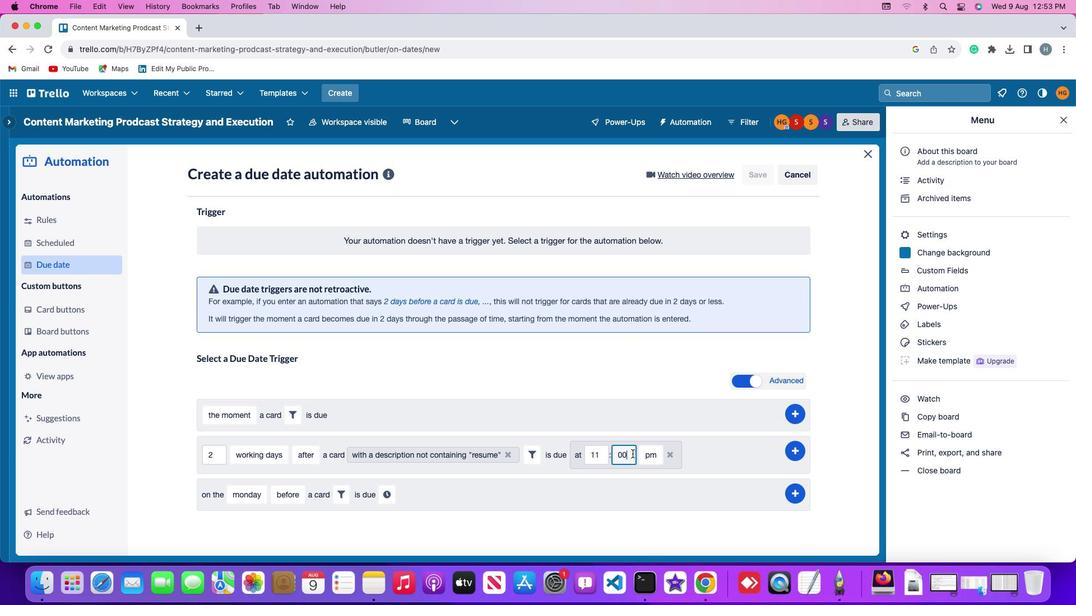 
Action: Mouse moved to (650, 454)
Screenshot: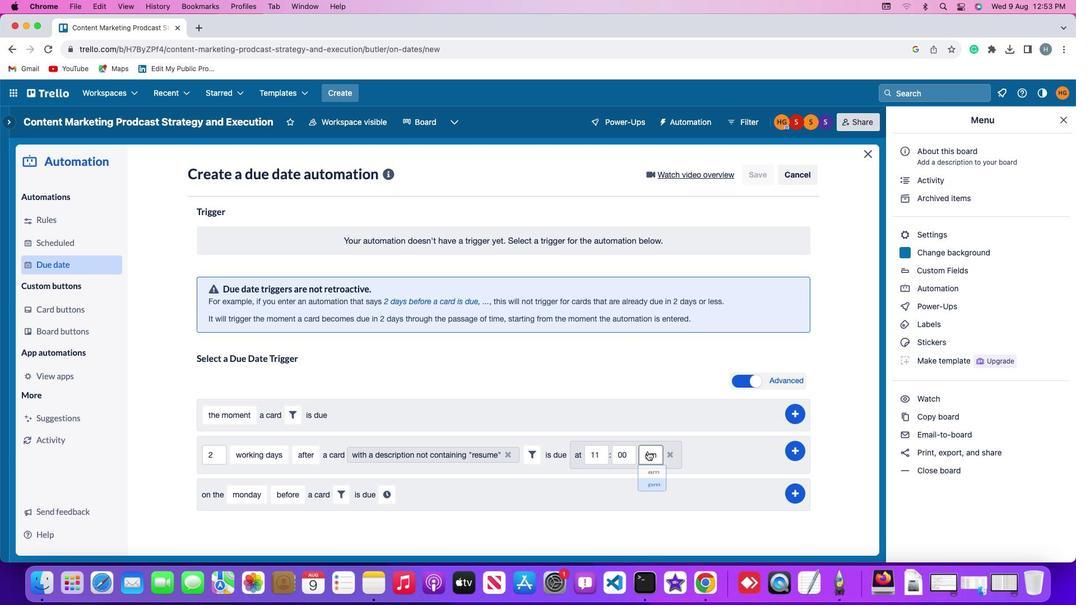 
Action: Mouse pressed left at (650, 454)
Screenshot: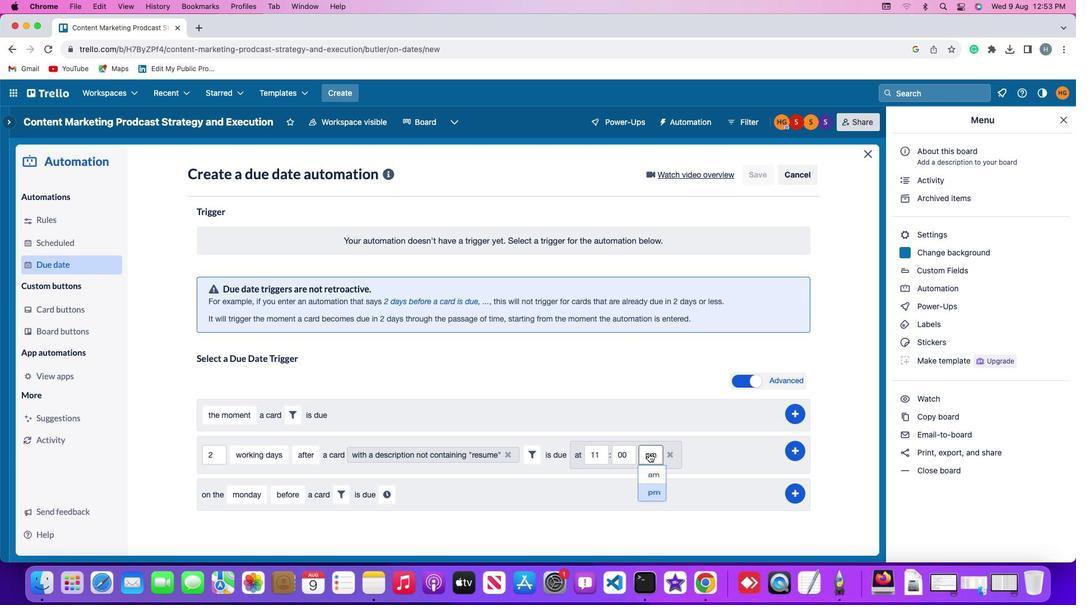 
Action: Mouse moved to (656, 479)
Screenshot: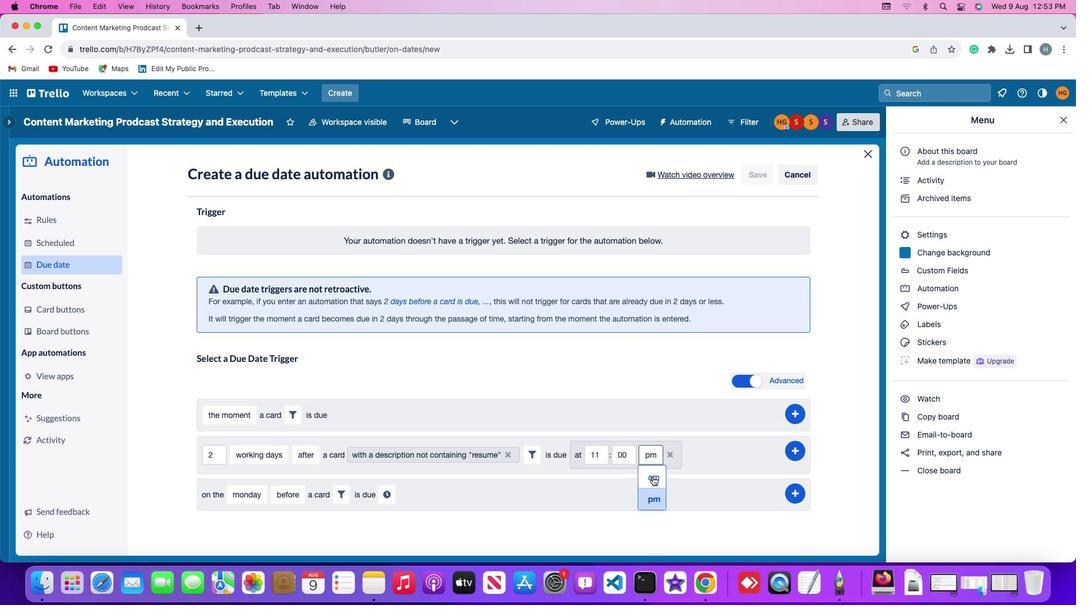 
Action: Mouse pressed left at (656, 479)
Screenshot: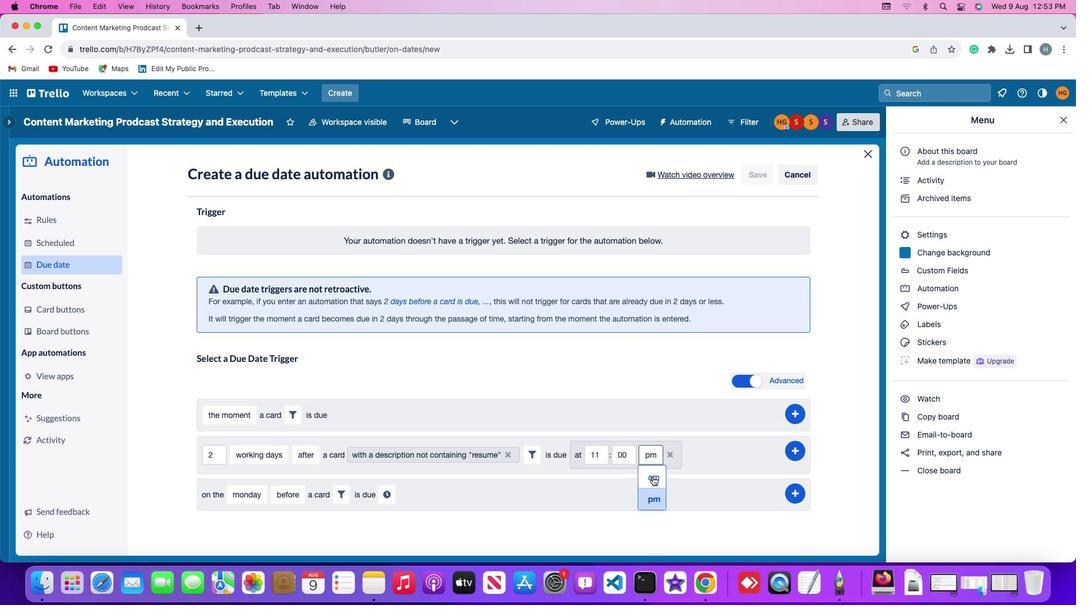 
Action: Mouse moved to (799, 450)
Screenshot: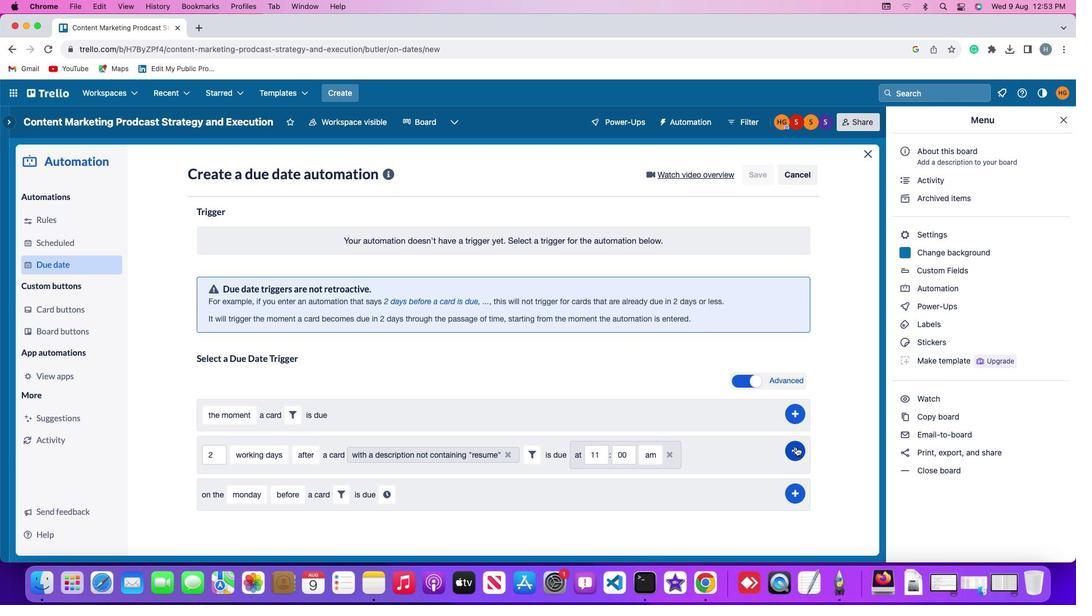 
Action: Mouse pressed left at (799, 450)
Screenshot: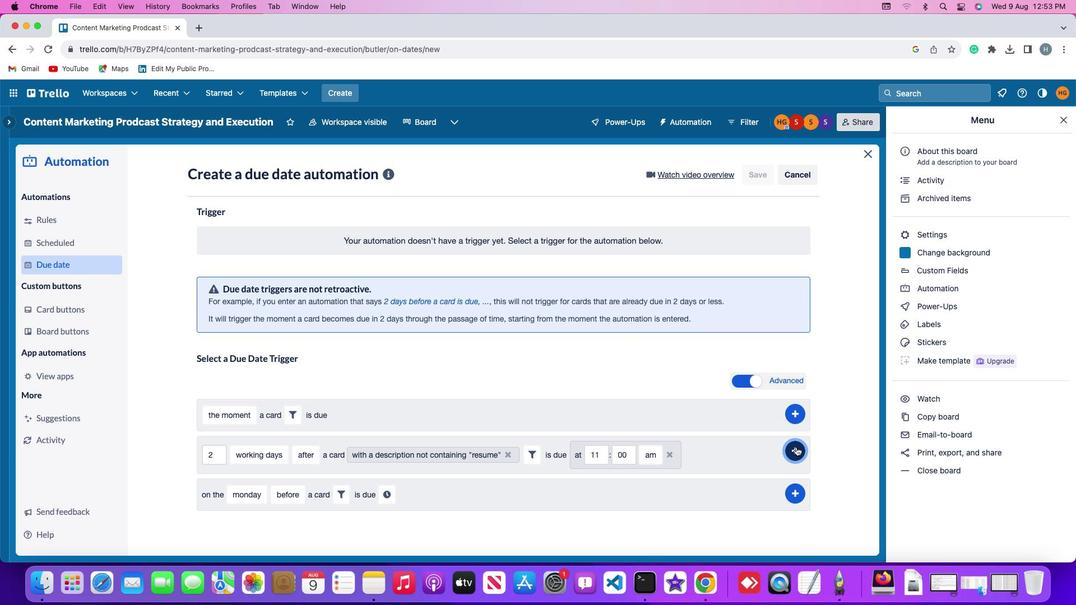 
Action: Mouse moved to (845, 367)
Screenshot: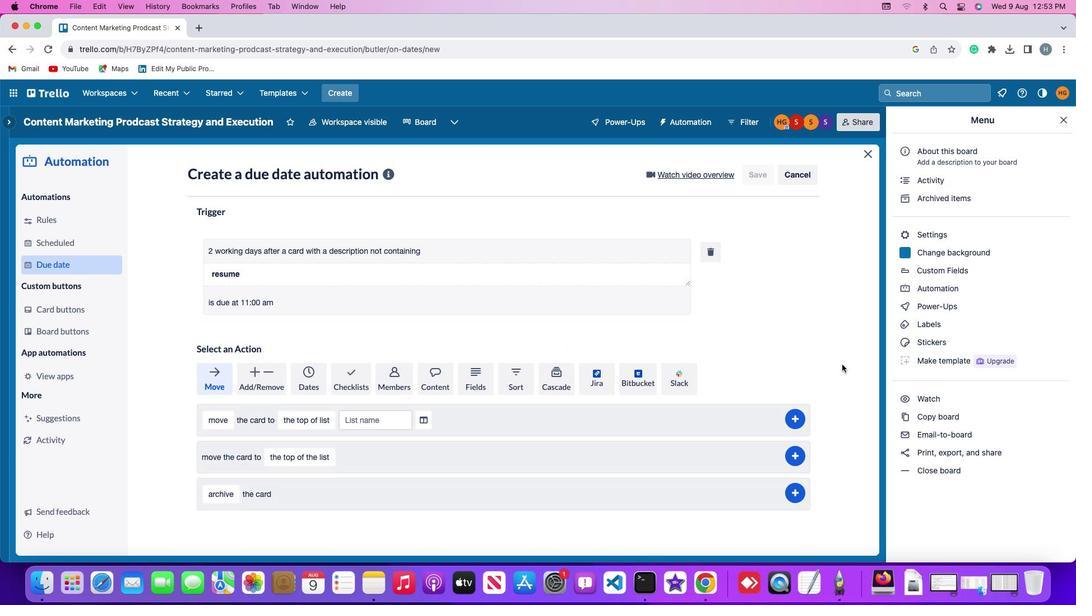 
